 Task: Look for space in Daitōchō, Japan from 2nd June, 2023 to 15th June, 2023 for 2 adults and 1 pet in price range Rs.10000 to Rs.15000. Place can be entire place with 1  bedroom having 1 bed and 1 bathroom. Property type can be house, flat, guest house, hotel. Booking option can be shelf check-in. Required host language is English.
Action: Mouse moved to (428, 96)
Screenshot: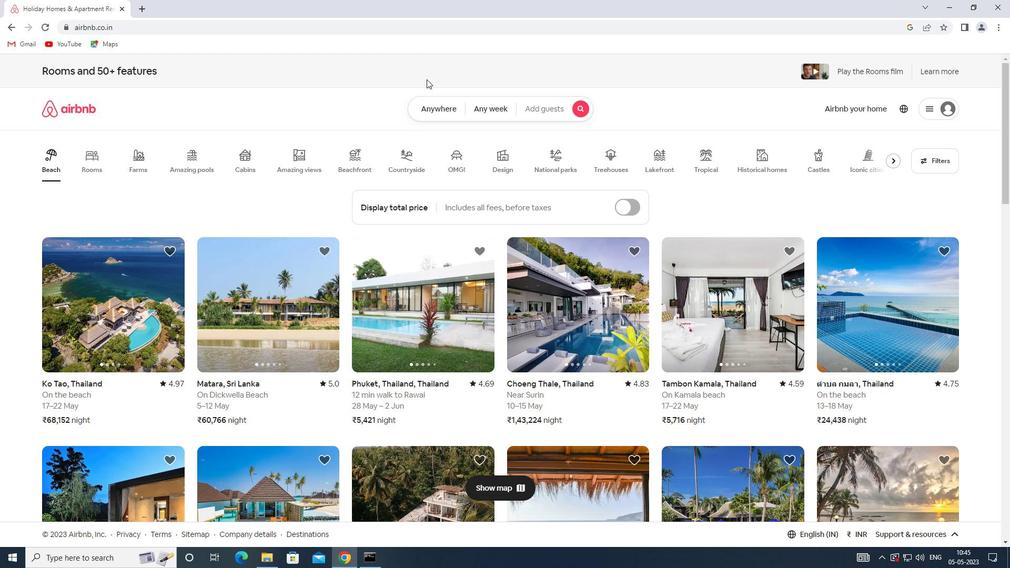 
Action: Mouse pressed left at (428, 96)
Screenshot: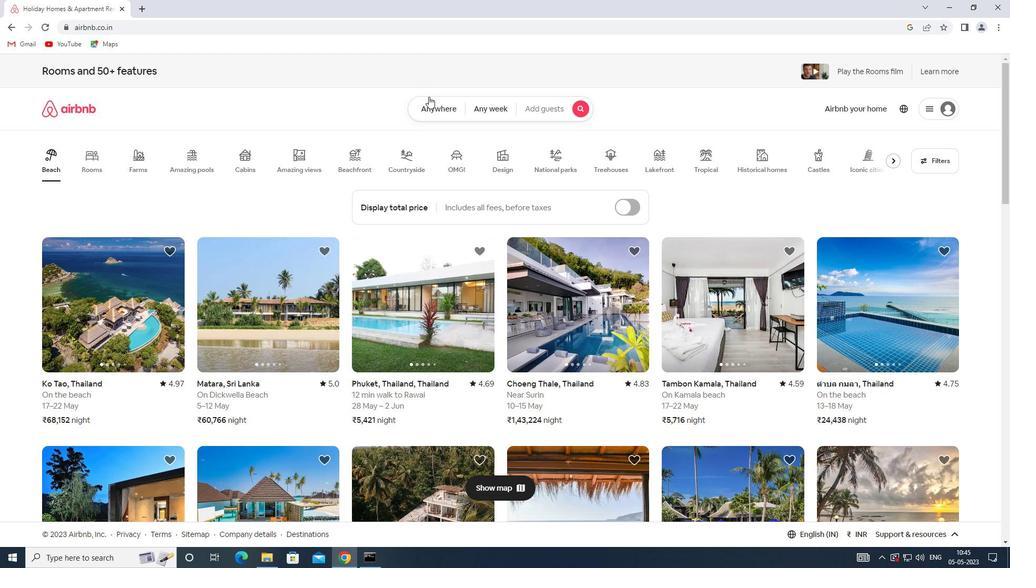 
Action: Mouse moved to (396, 147)
Screenshot: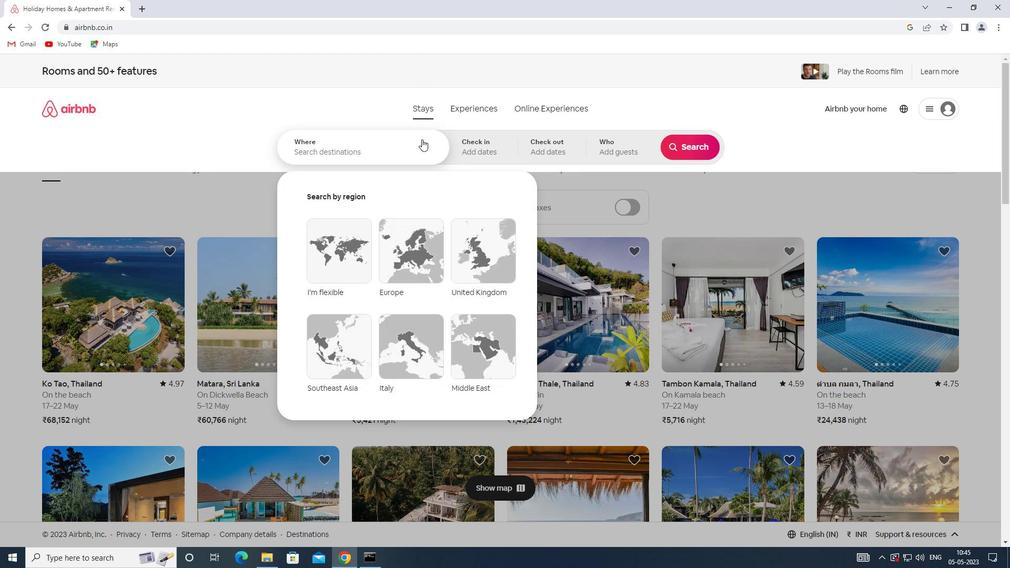 
Action: Mouse pressed left at (396, 147)
Screenshot: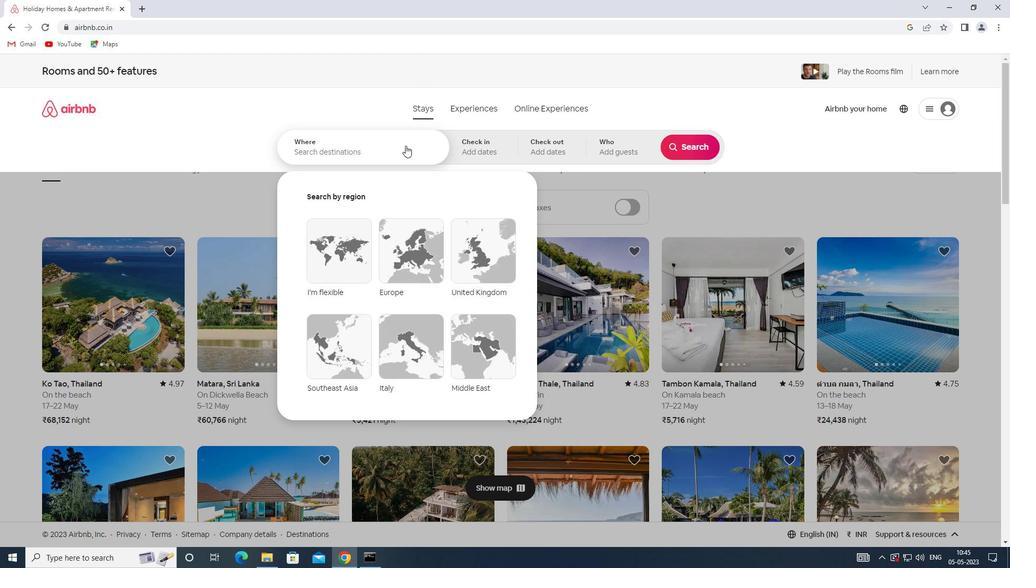 
Action: Key pressed <Key.shift>DAITOCHO,<Key.shift>JAPAN
Screenshot: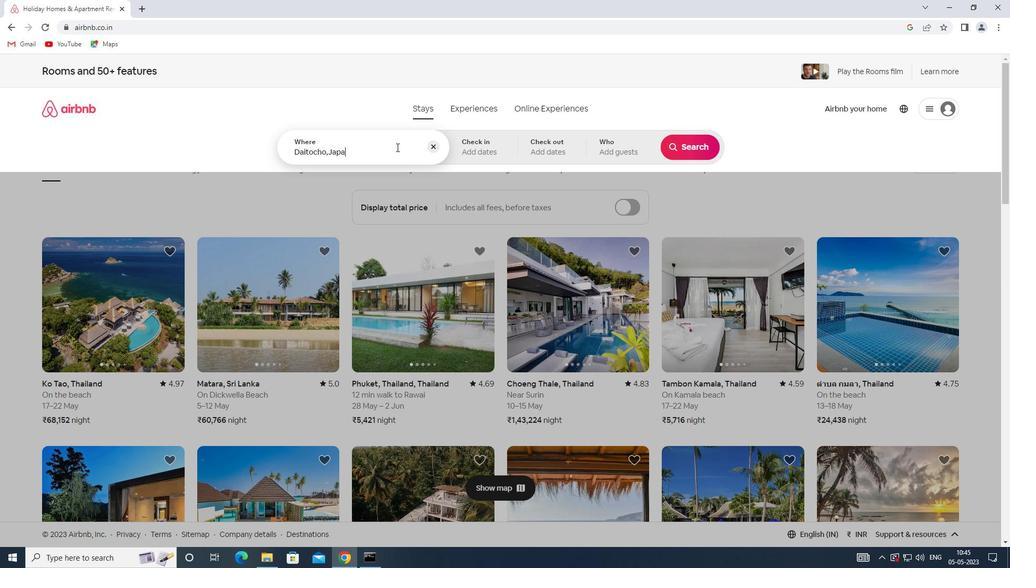 
Action: Mouse moved to (470, 153)
Screenshot: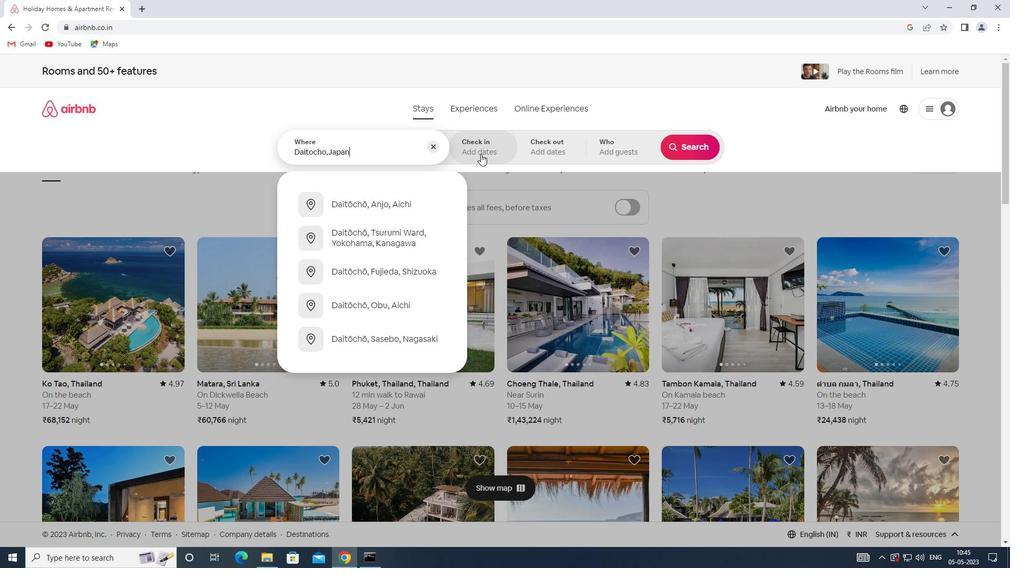 
Action: Mouse pressed left at (470, 153)
Screenshot: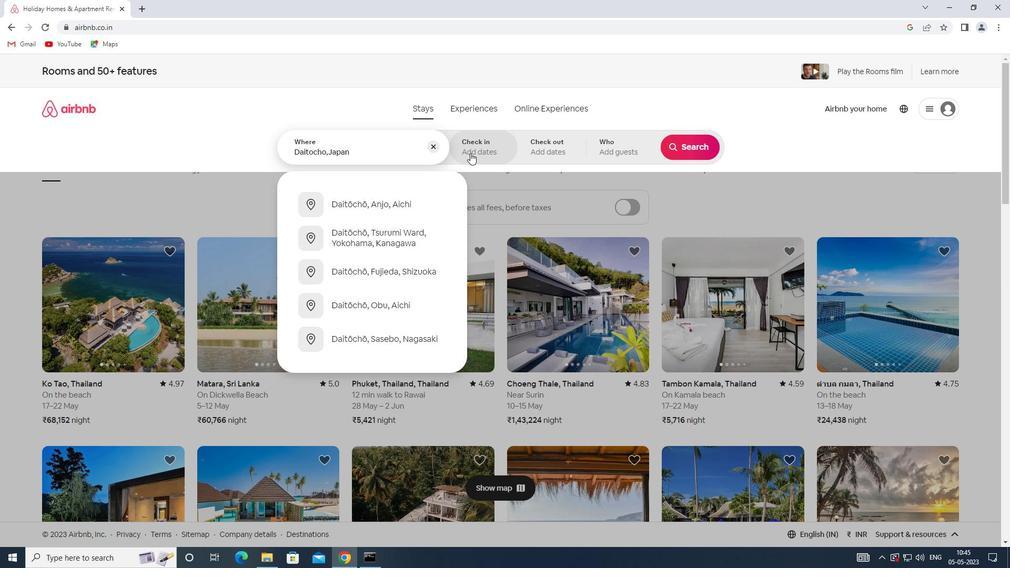 
Action: Mouse moved to (652, 274)
Screenshot: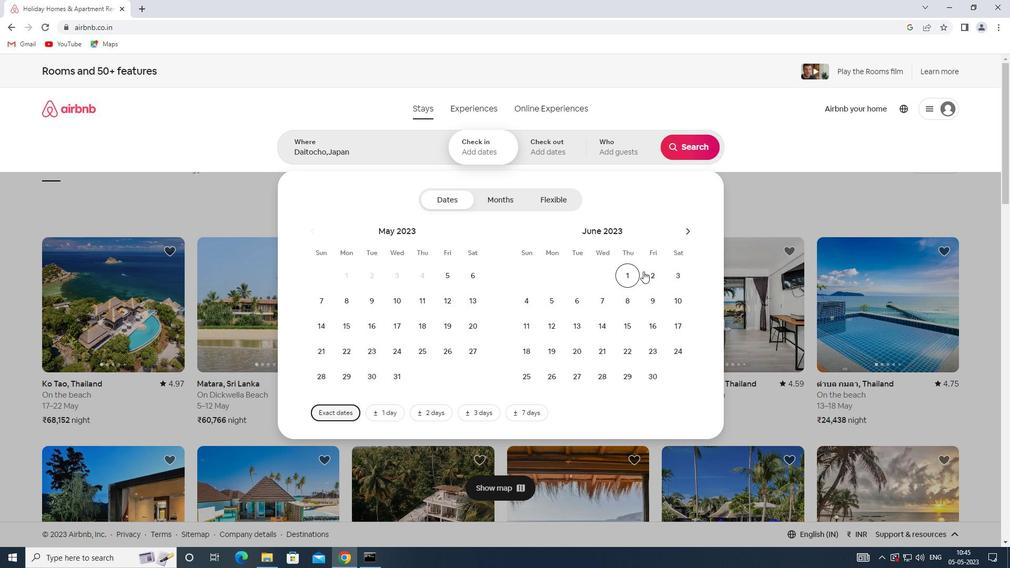 
Action: Mouse pressed left at (652, 274)
Screenshot: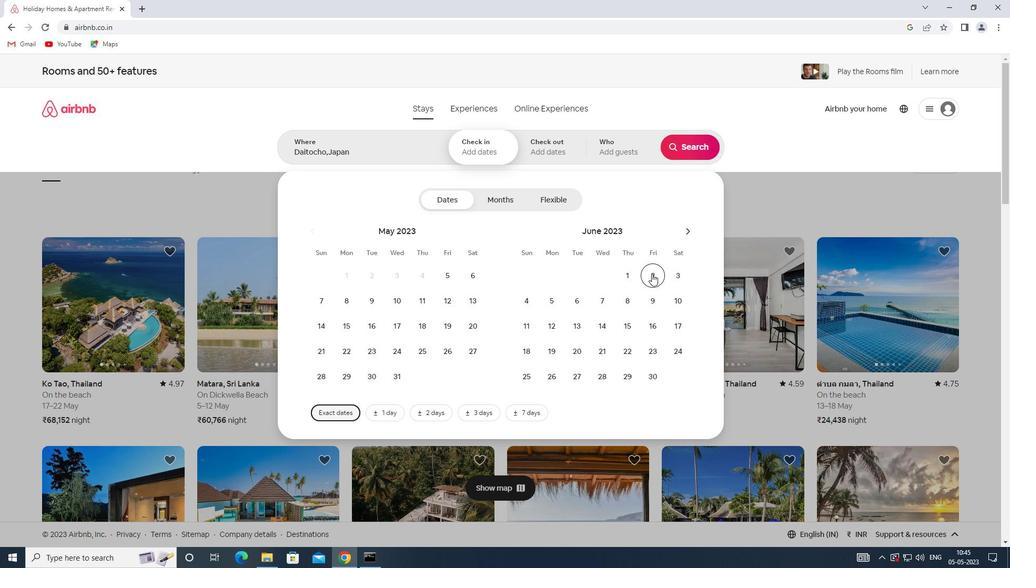 
Action: Mouse moved to (623, 322)
Screenshot: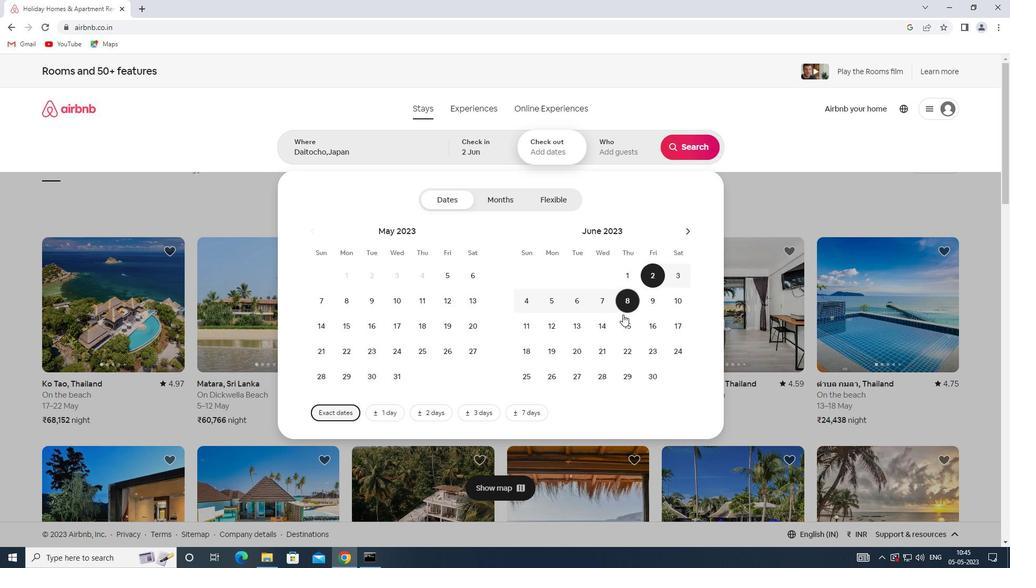 
Action: Mouse pressed left at (623, 322)
Screenshot: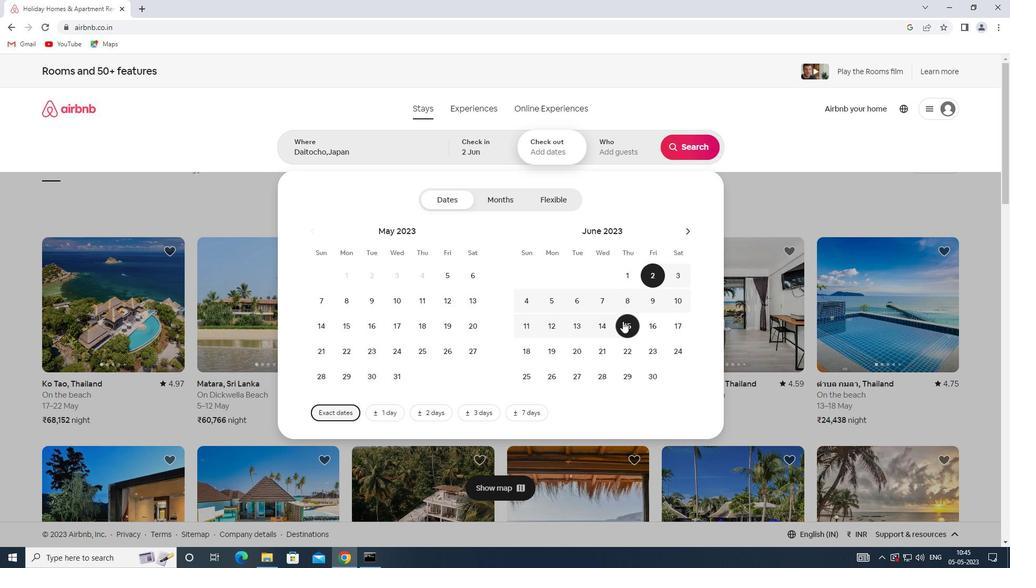 
Action: Mouse moved to (604, 148)
Screenshot: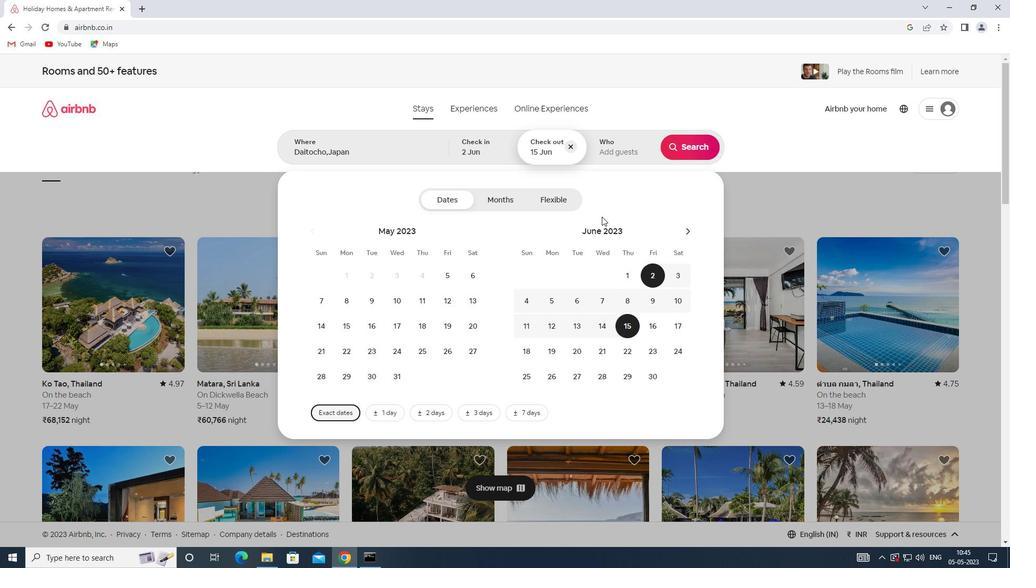 
Action: Mouse pressed left at (604, 148)
Screenshot: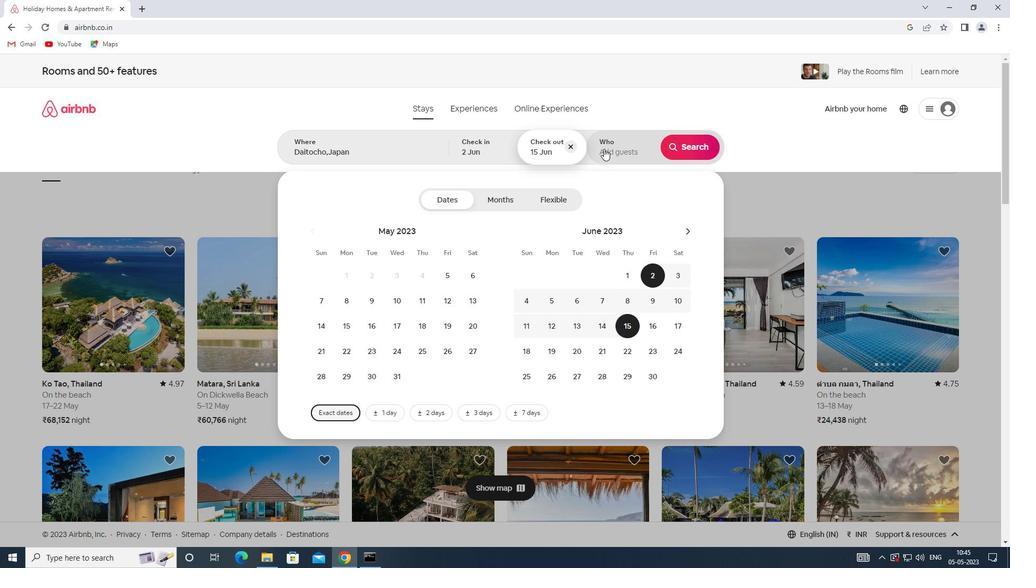 
Action: Mouse moved to (693, 203)
Screenshot: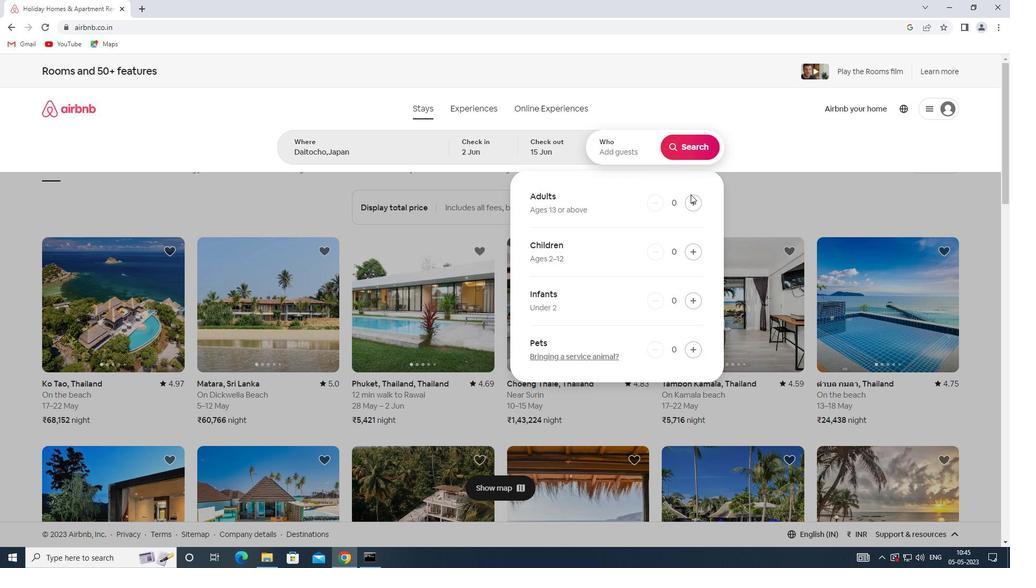 
Action: Mouse pressed left at (693, 203)
Screenshot: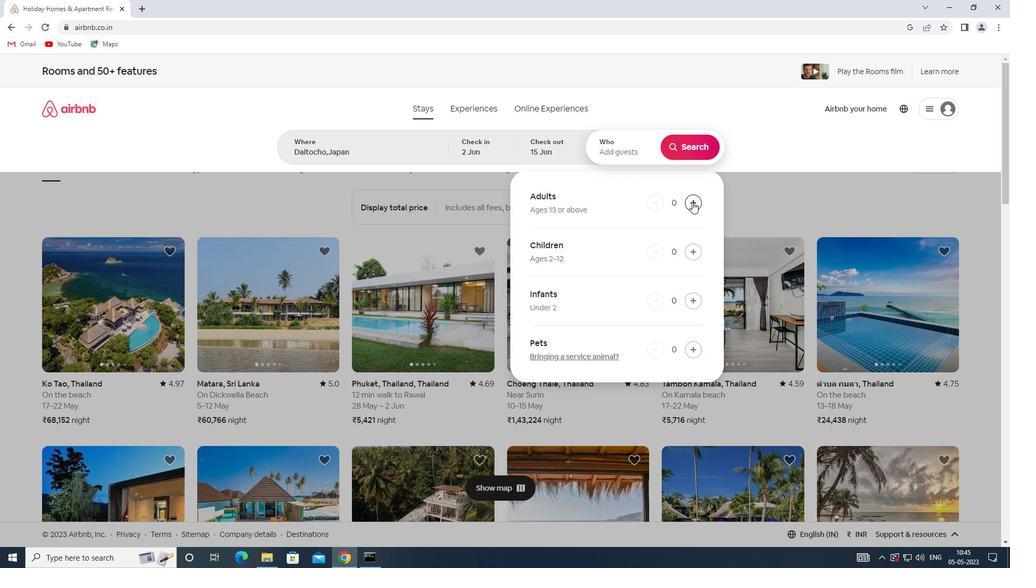 
Action: Mouse pressed left at (693, 203)
Screenshot: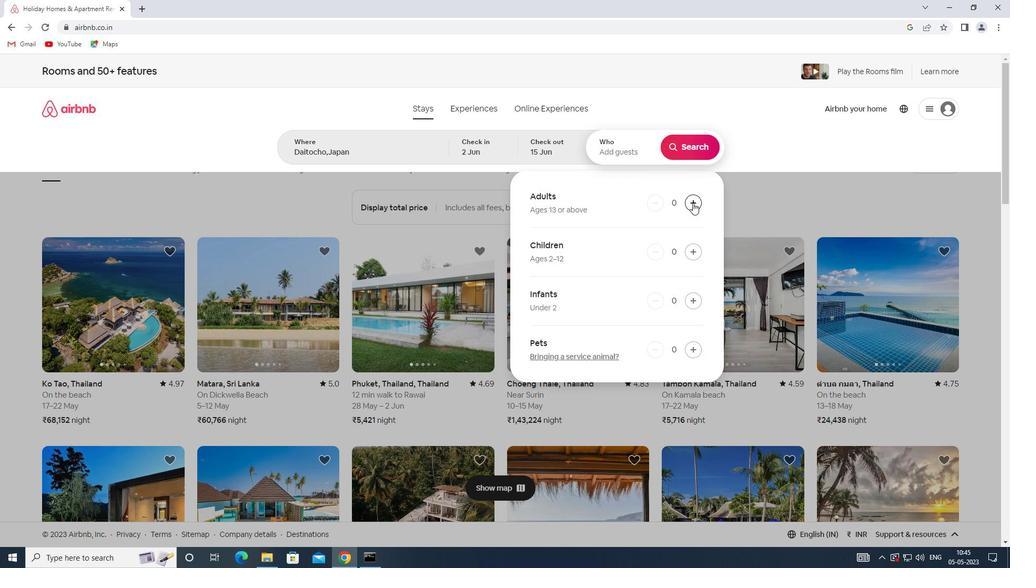 
Action: Mouse moved to (692, 349)
Screenshot: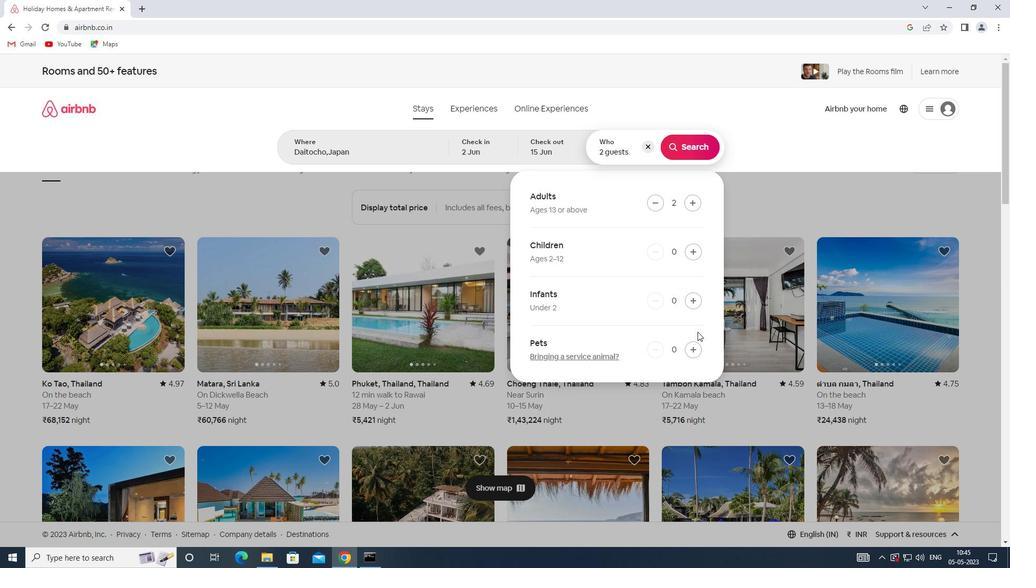 
Action: Mouse pressed left at (692, 349)
Screenshot: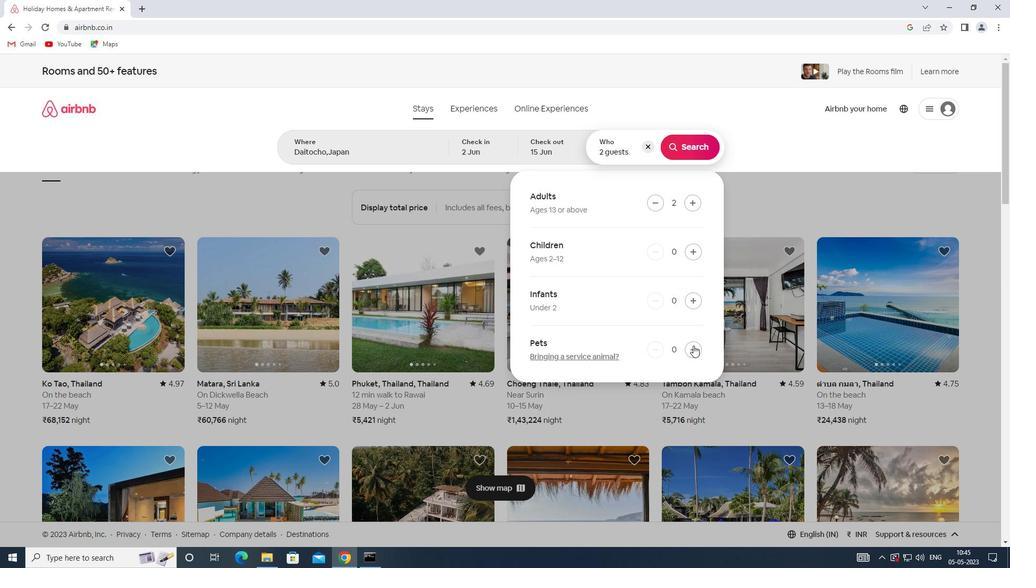 
Action: Mouse moved to (681, 152)
Screenshot: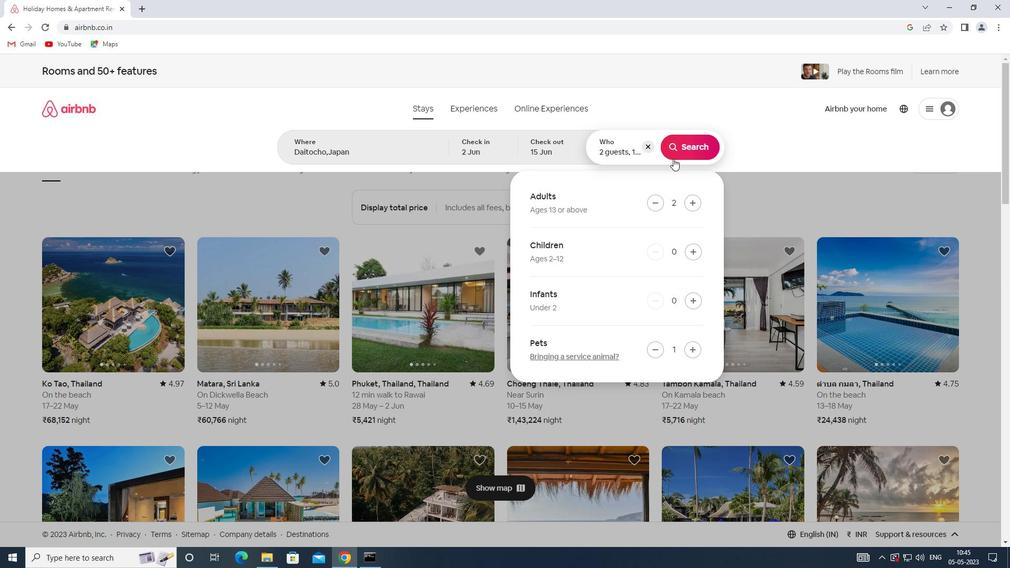 
Action: Mouse pressed left at (681, 152)
Screenshot: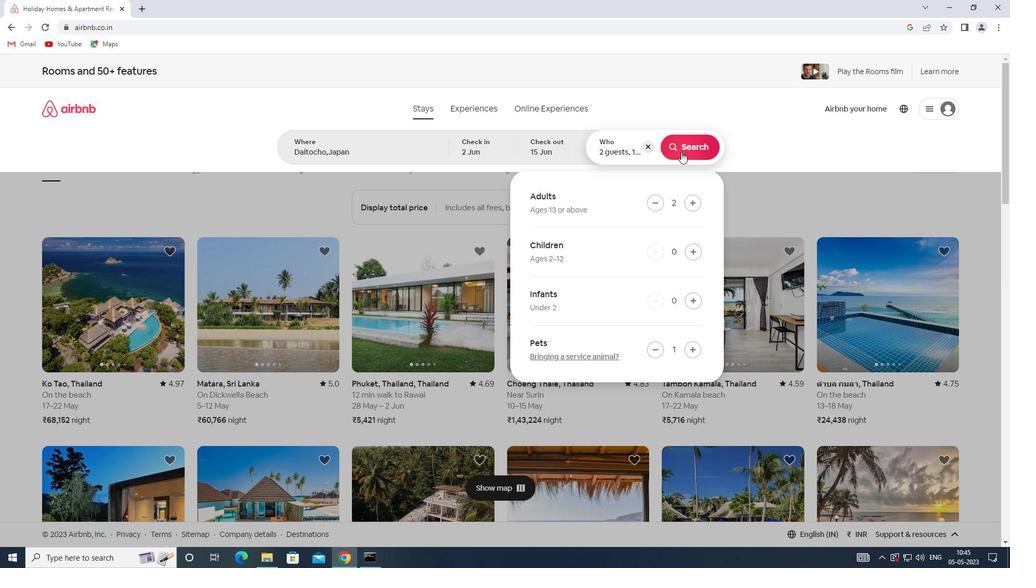 
Action: Mouse moved to (956, 112)
Screenshot: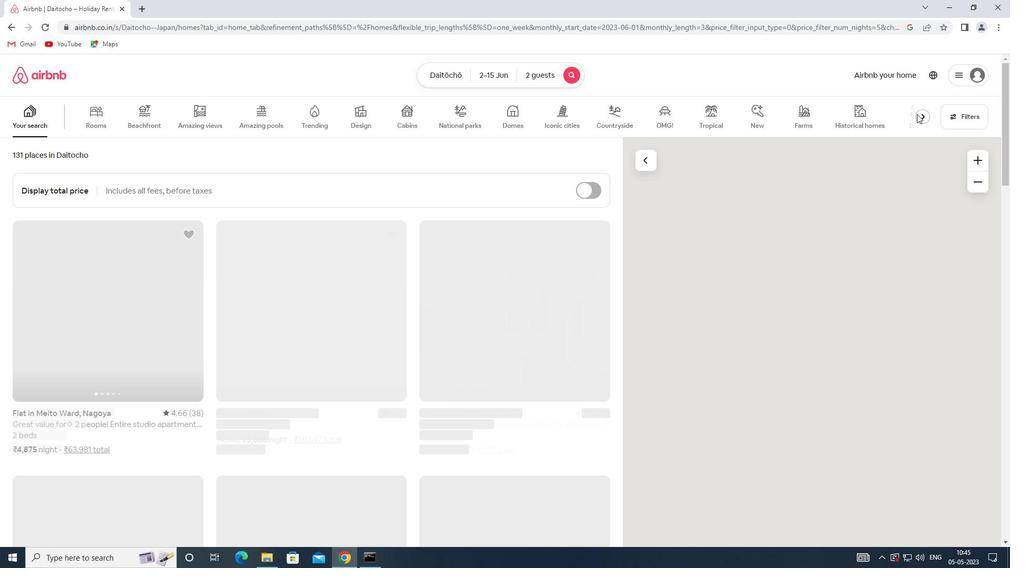 
Action: Mouse pressed left at (956, 112)
Screenshot: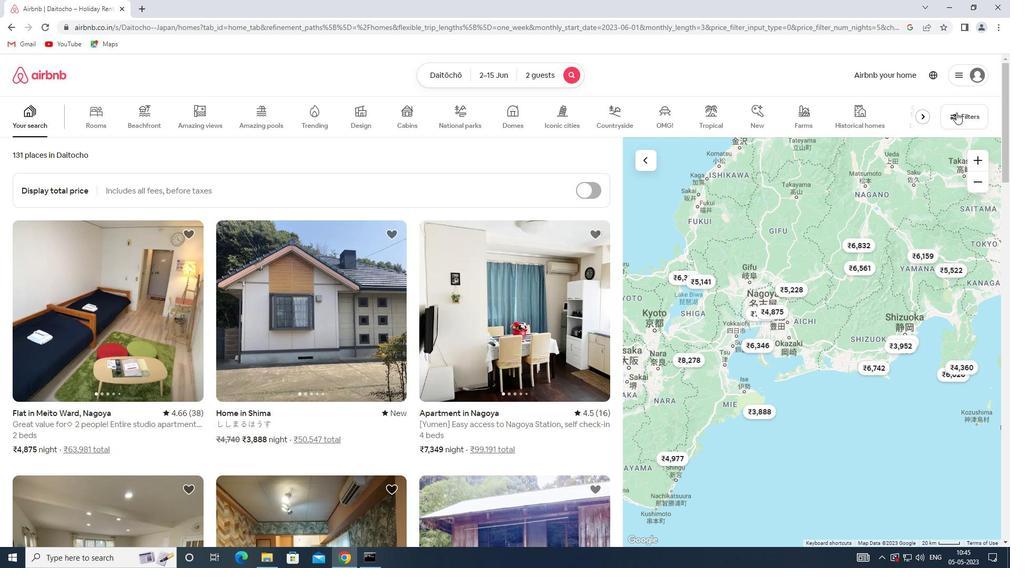 
Action: Mouse moved to (368, 377)
Screenshot: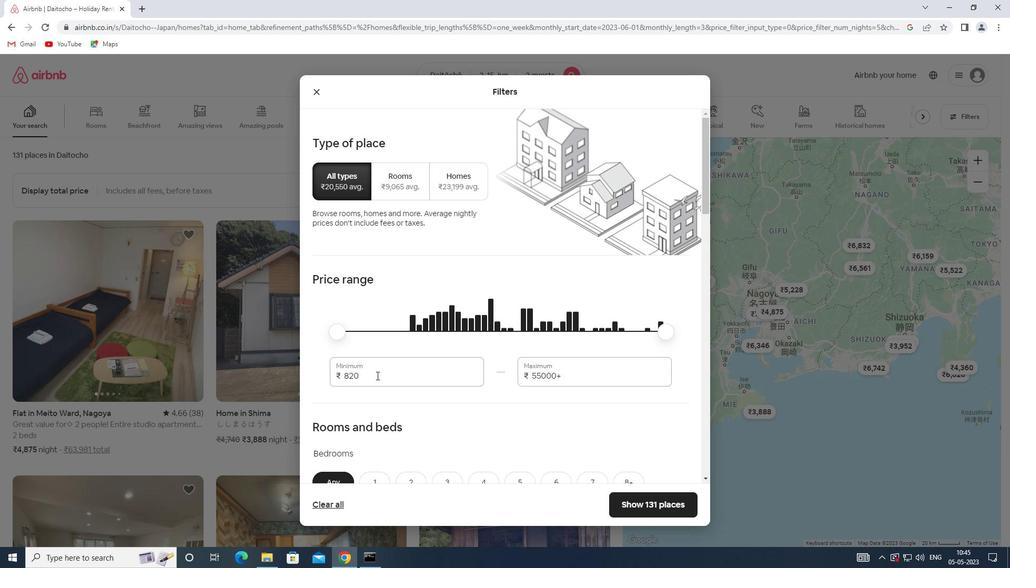 
Action: Mouse pressed left at (368, 377)
Screenshot: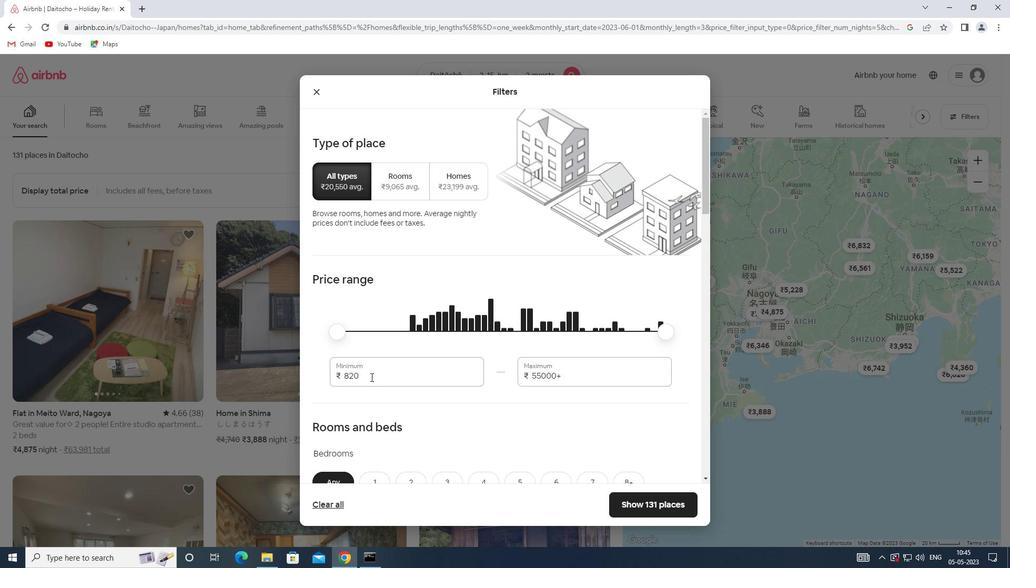 
Action: Mouse moved to (341, 375)
Screenshot: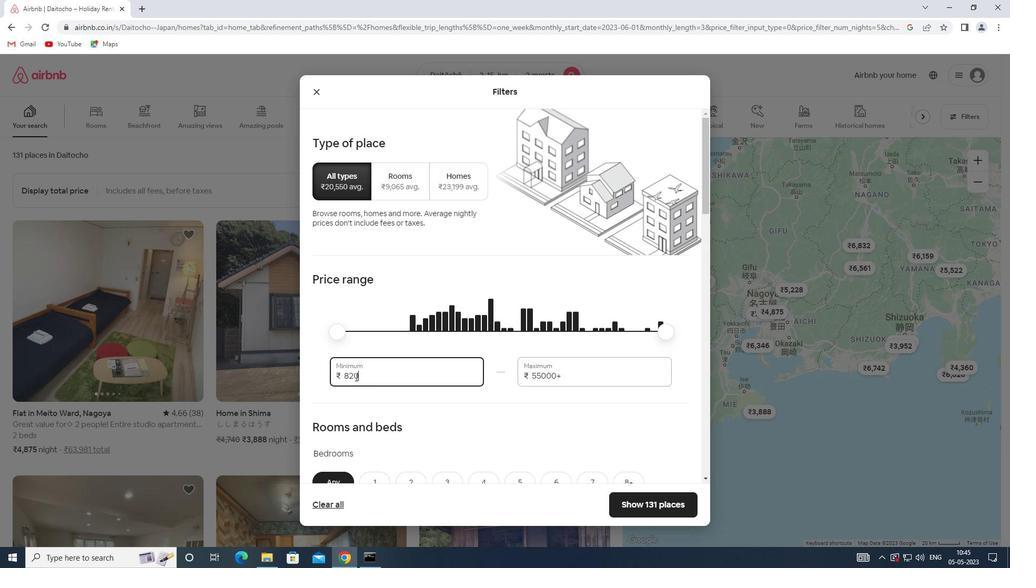 
Action: Key pressed 10000
Screenshot: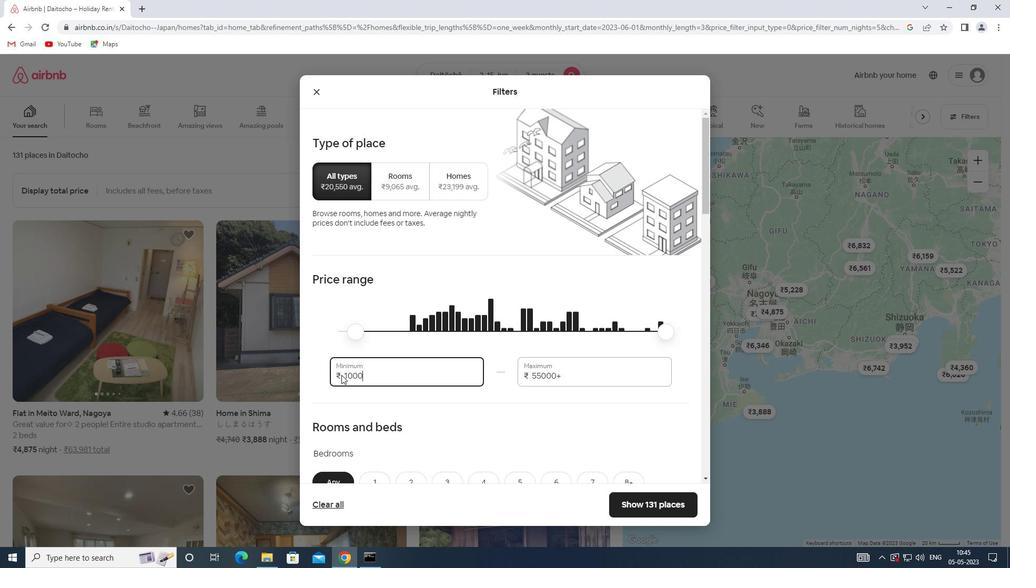 
Action: Mouse moved to (561, 379)
Screenshot: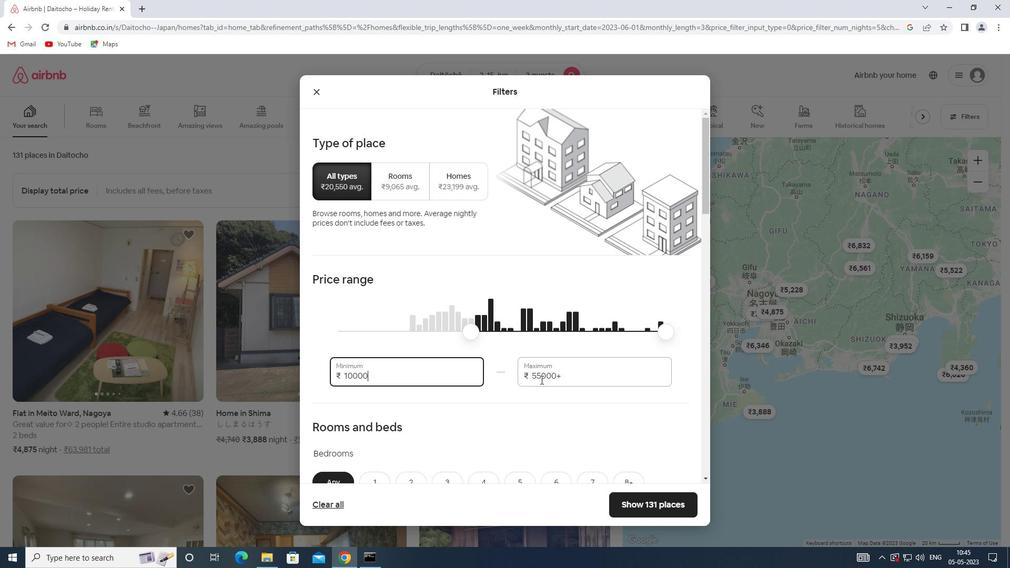 
Action: Mouse pressed left at (561, 379)
Screenshot: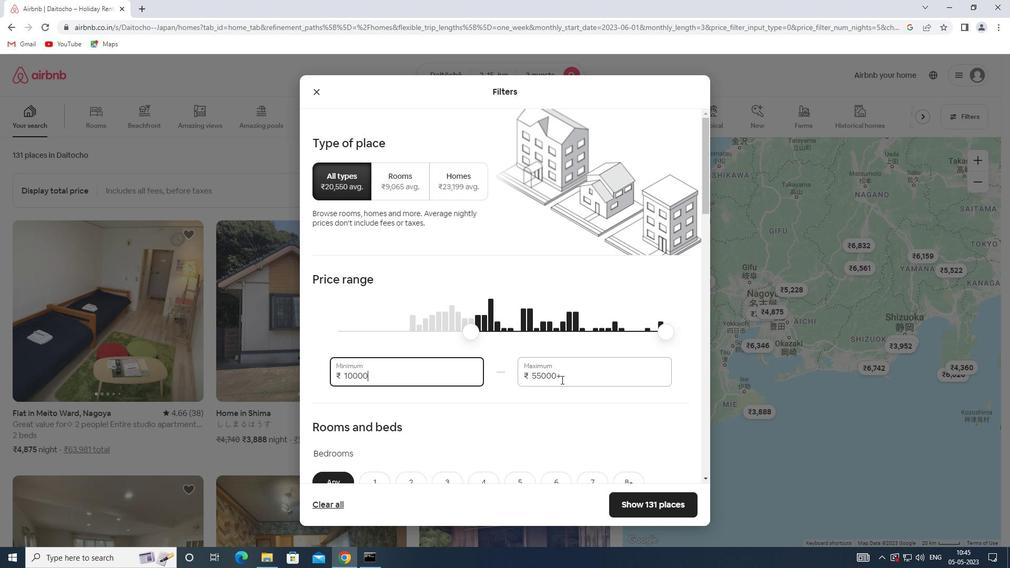 
Action: Mouse moved to (514, 379)
Screenshot: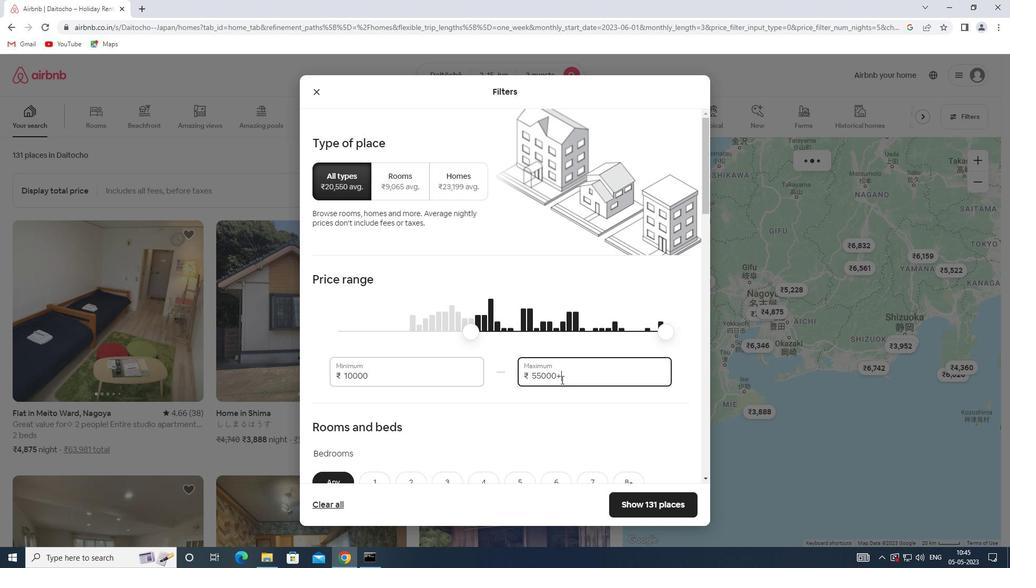 
Action: Key pressed 15000
Screenshot: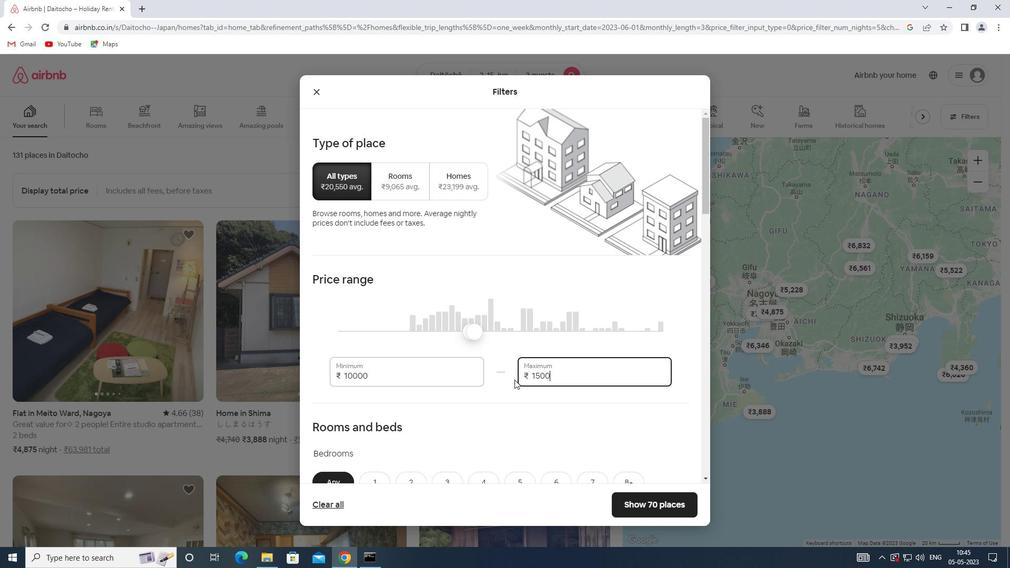 
Action: Mouse scrolled (514, 379) with delta (0, 0)
Screenshot: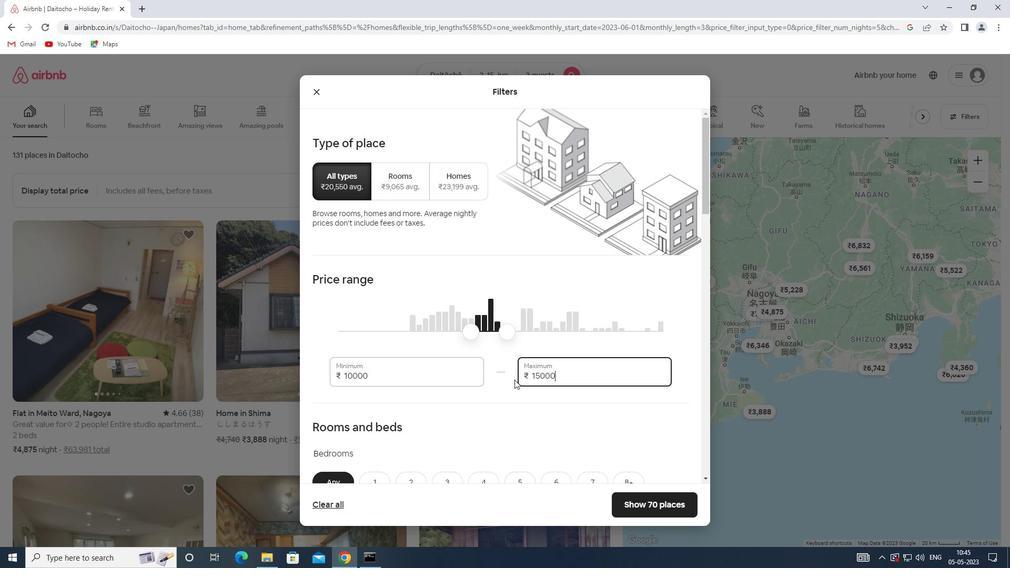 
Action: Mouse scrolled (514, 379) with delta (0, 0)
Screenshot: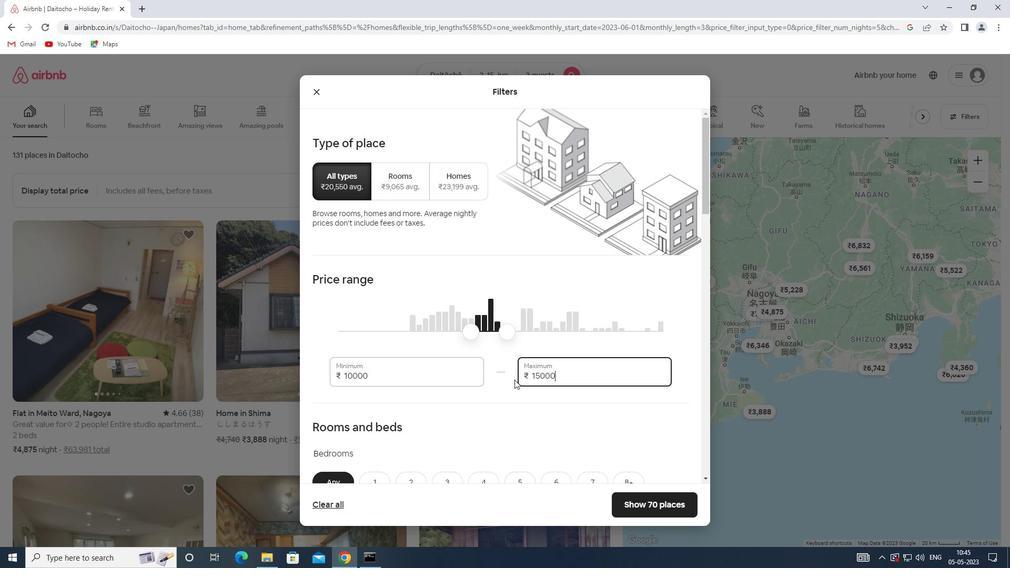 
Action: Mouse scrolled (514, 379) with delta (0, 0)
Screenshot: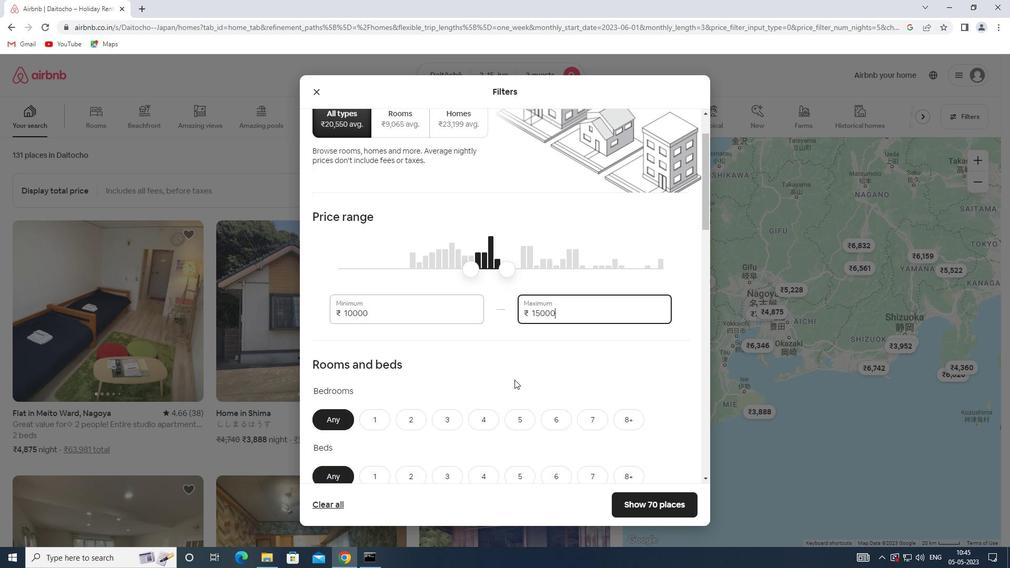 
Action: Mouse scrolled (514, 379) with delta (0, 0)
Screenshot: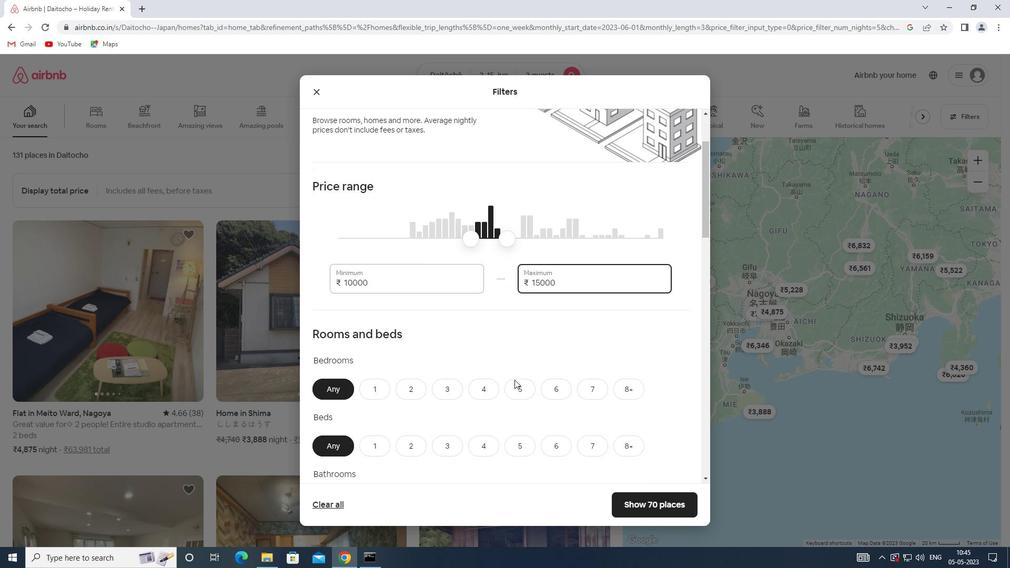 
Action: Mouse moved to (377, 274)
Screenshot: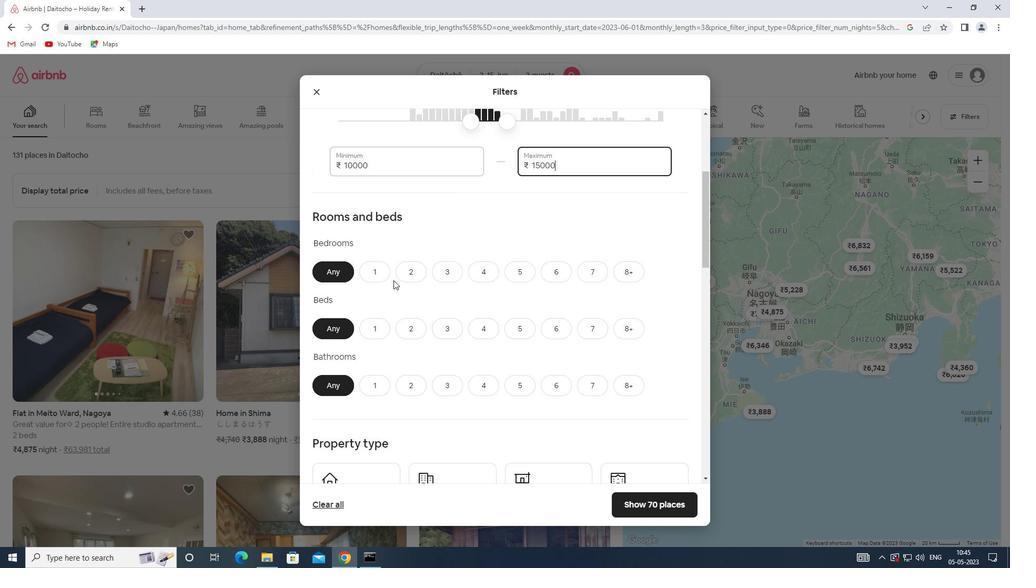 
Action: Mouse pressed left at (377, 274)
Screenshot: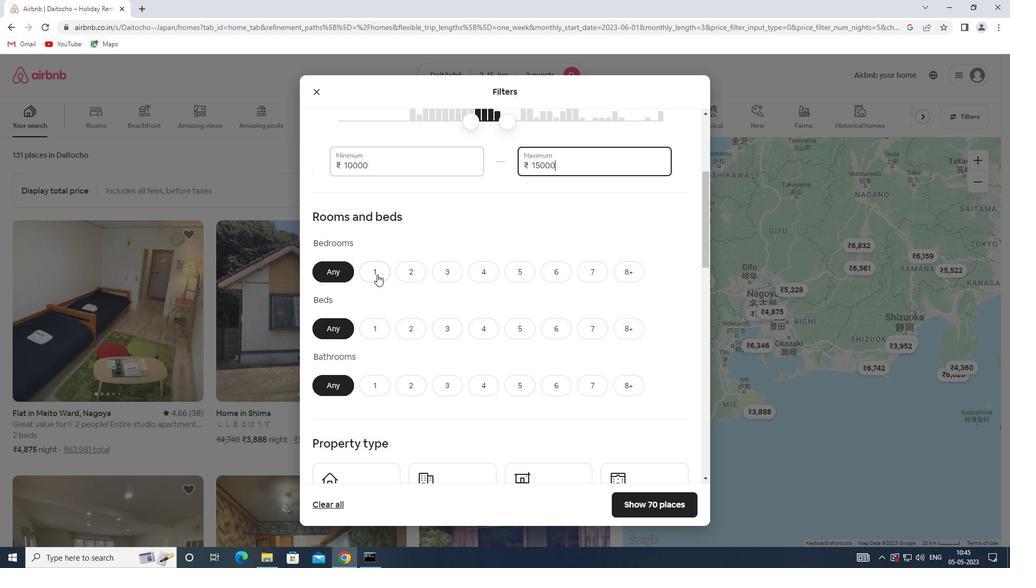 
Action: Mouse moved to (377, 328)
Screenshot: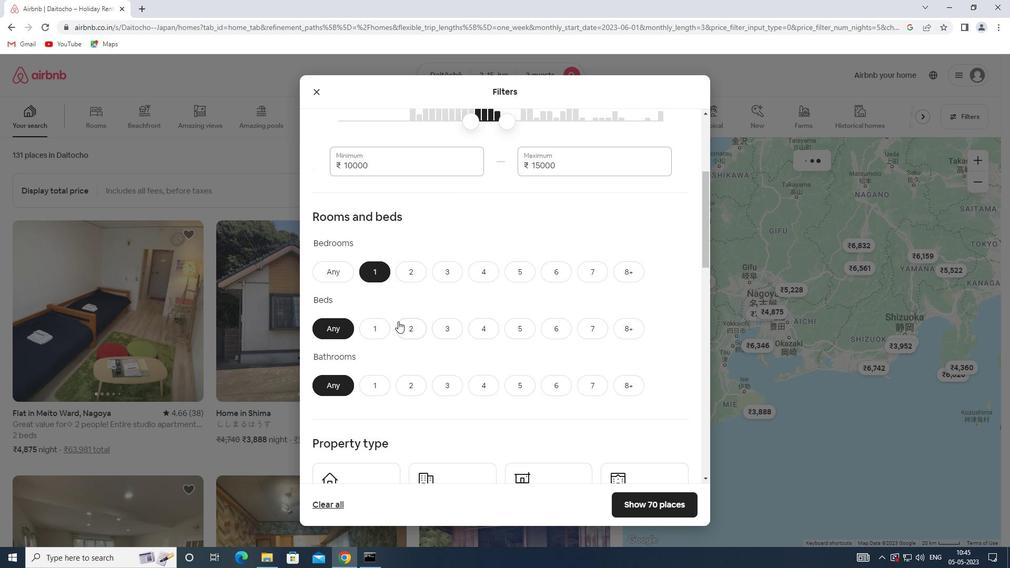 
Action: Mouse pressed left at (377, 328)
Screenshot: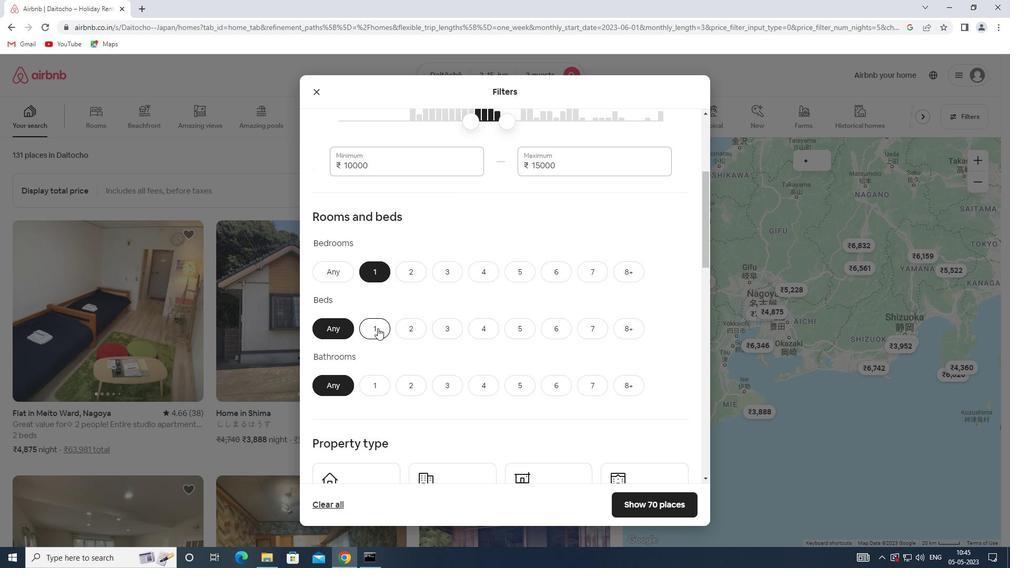 
Action: Mouse moved to (375, 384)
Screenshot: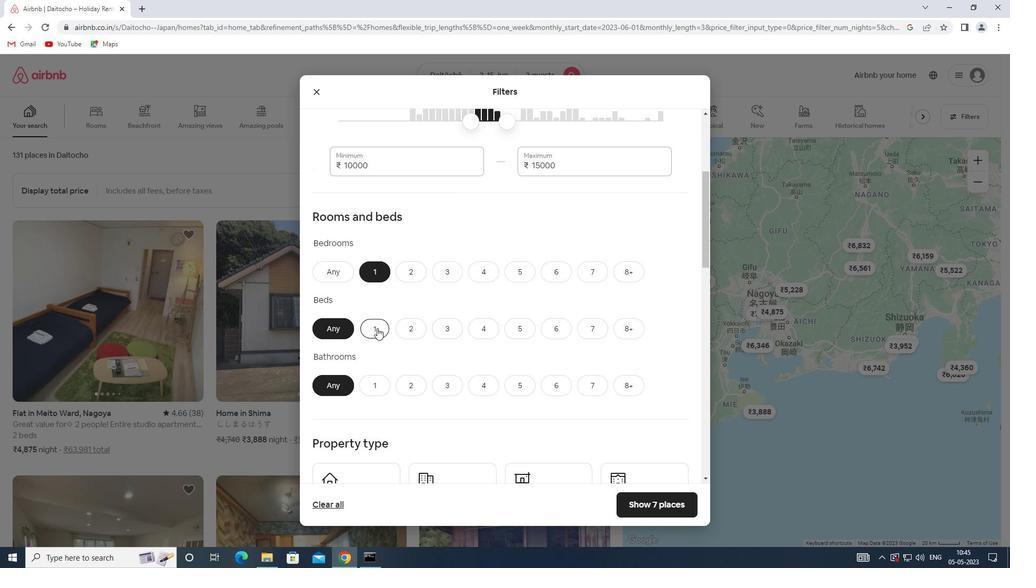 
Action: Mouse pressed left at (375, 384)
Screenshot: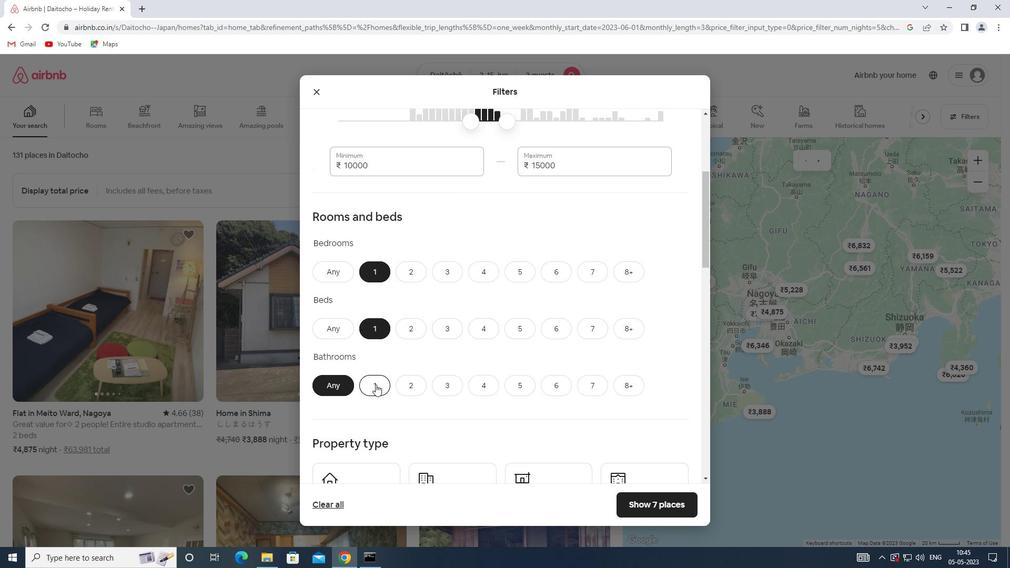 
Action: Mouse scrolled (375, 384) with delta (0, 0)
Screenshot: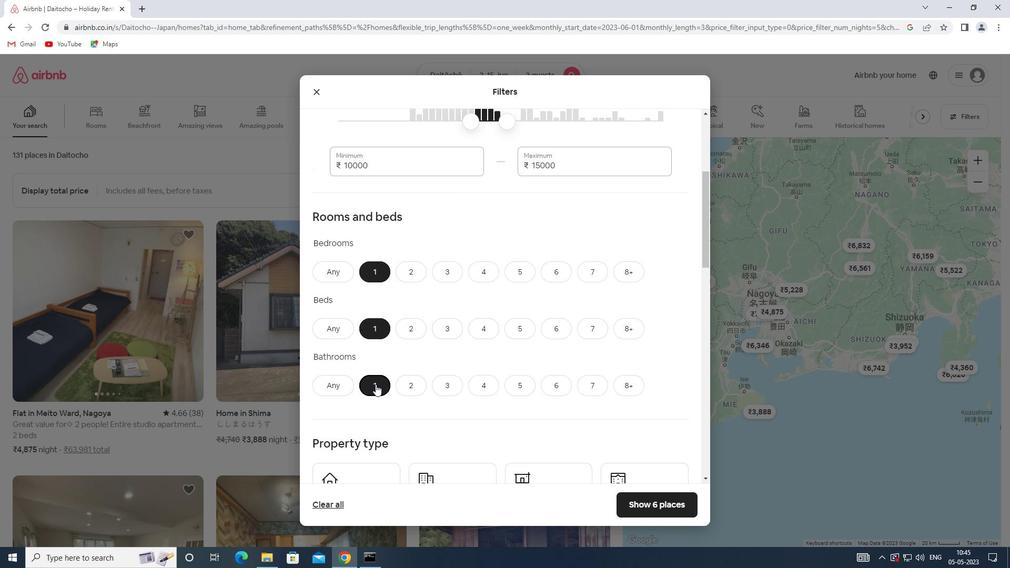 
Action: Mouse scrolled (375, 384) with delta (0, 0)
Screenshot: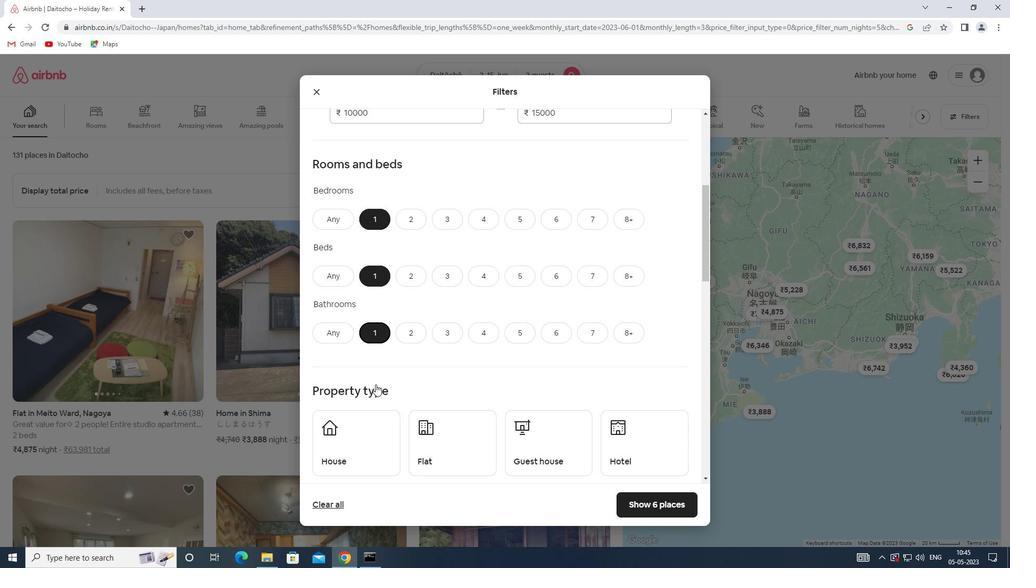 
Action: Mouse pressed left at (375, 384)
Screenshot: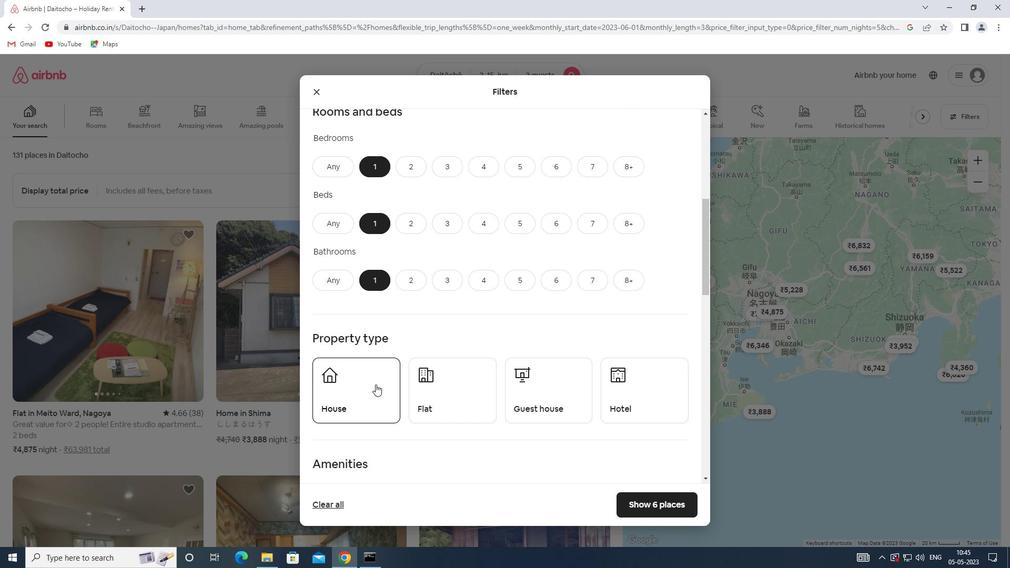 
Action: Mouse moved to (442, 393)
Screenshot: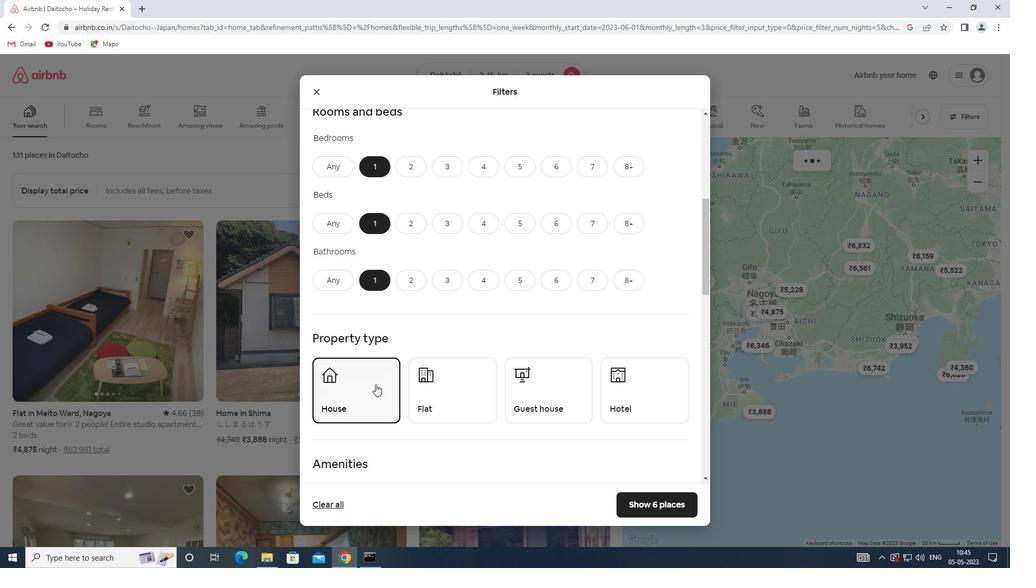 
Action: Mouse pressed left at (442, 393)
Screenshot: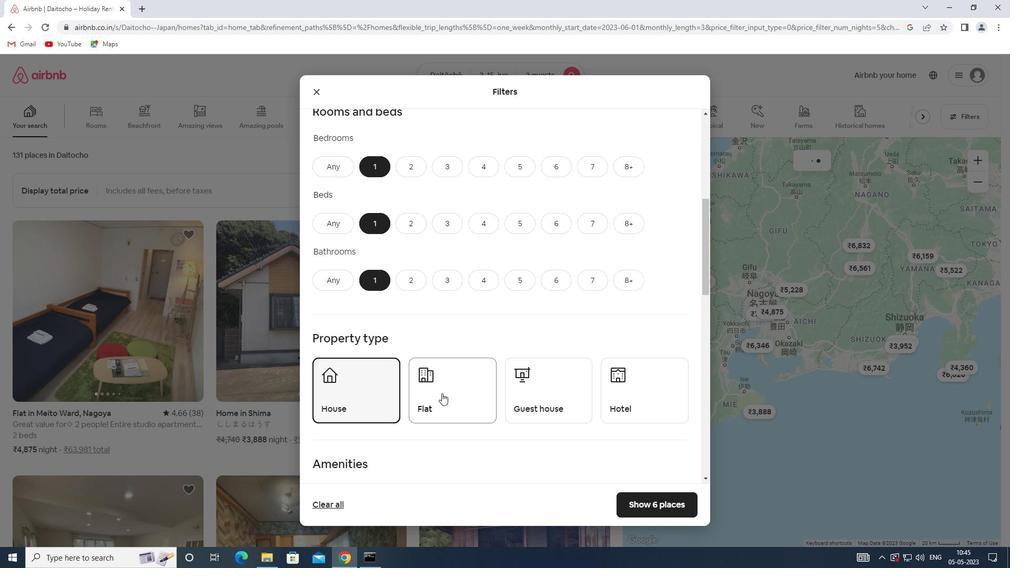 
Action: Mouse moved to (531, 396)
Screenshot: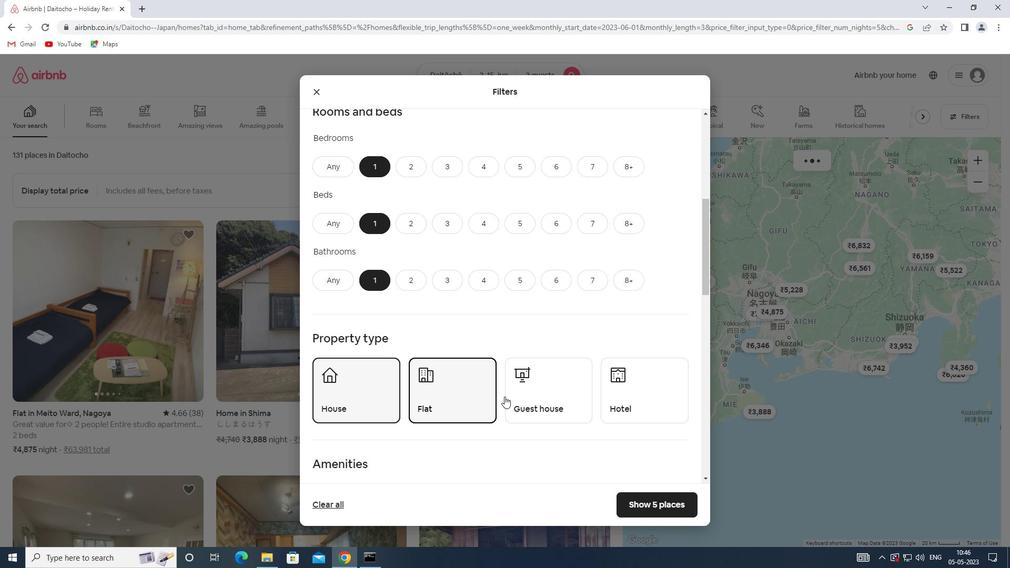 
Action: Mouse pressed left at (531, 396)
Screenshot: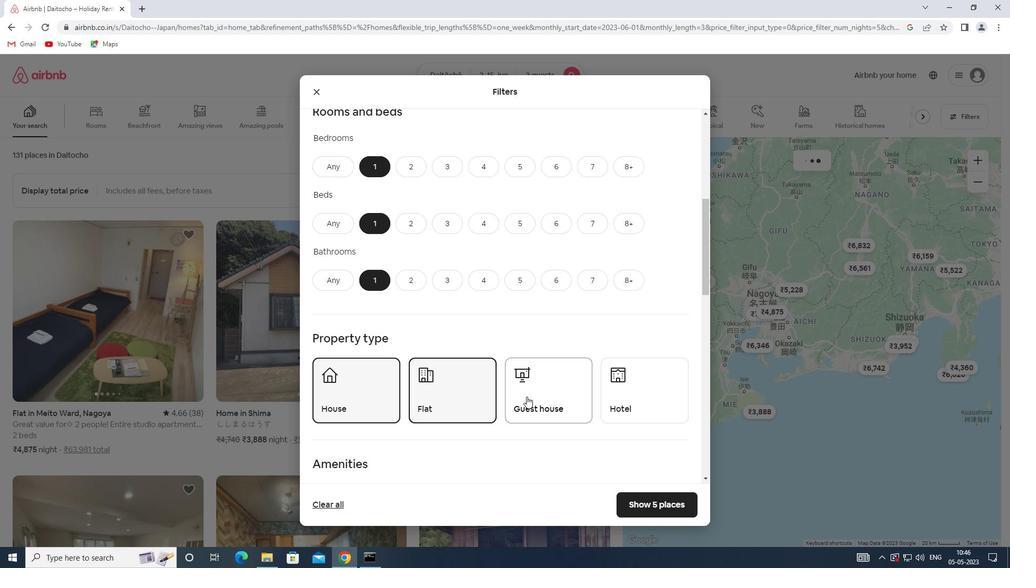 
Action: Mouse moved to (625, 390)
Screenshot: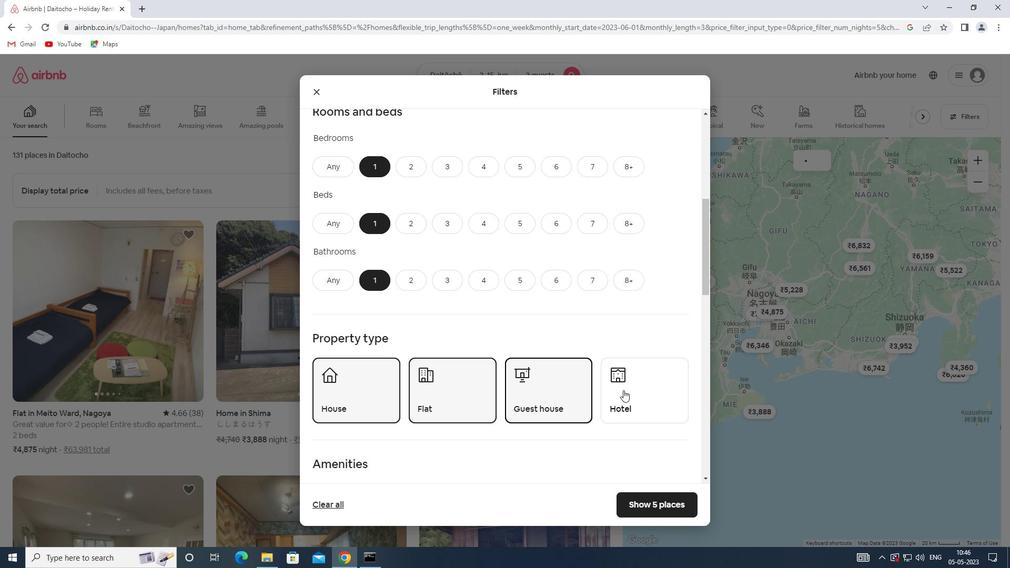 
Action: Mouse pressed left at (625, 390)
Screenshot: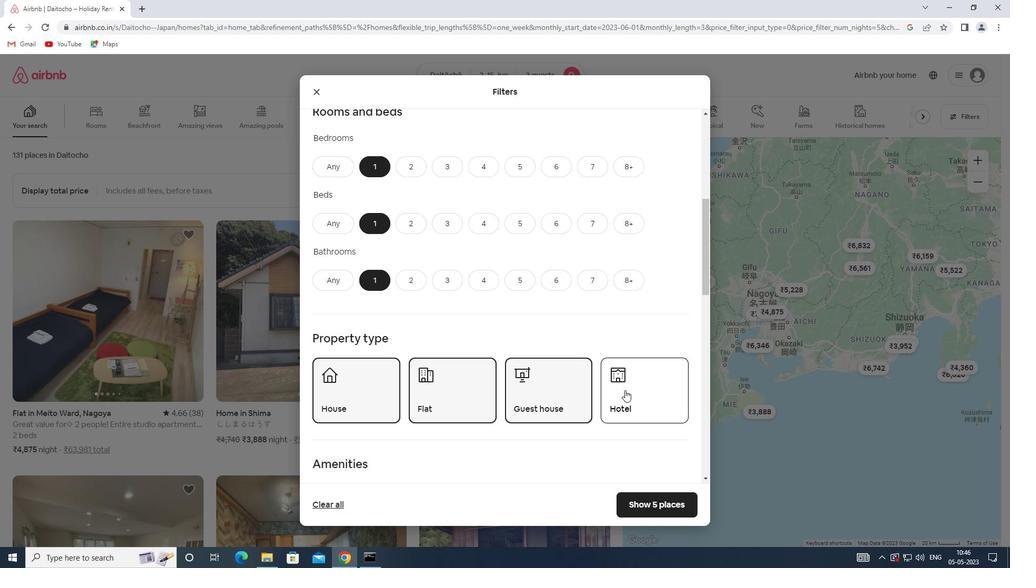 
Action: Mouse scrolled (625, 389) with delta (0, 0)
Screenshot: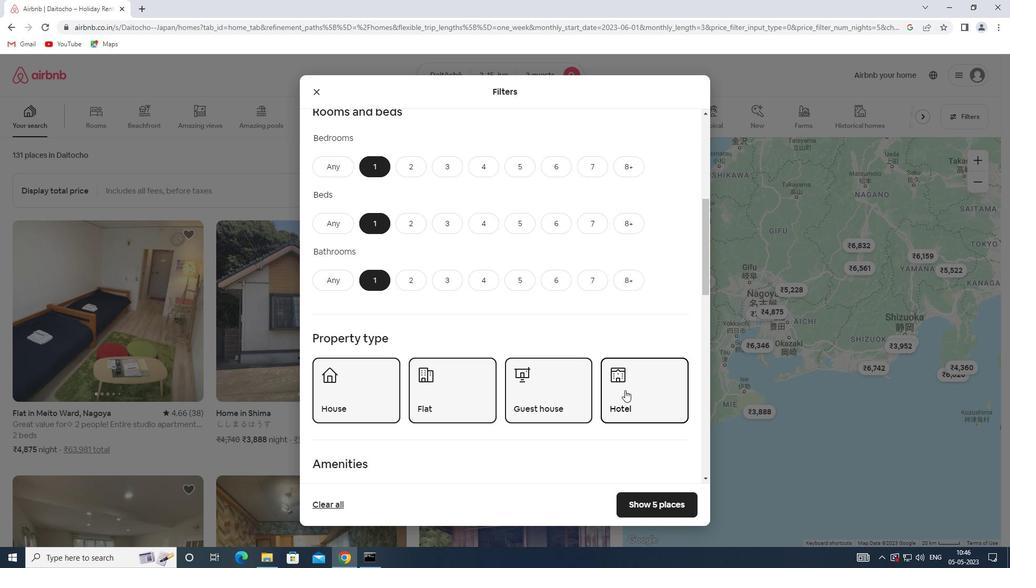 
Action: Mouse scrolled (625, 389) with delta (0, 0)
Screenshot: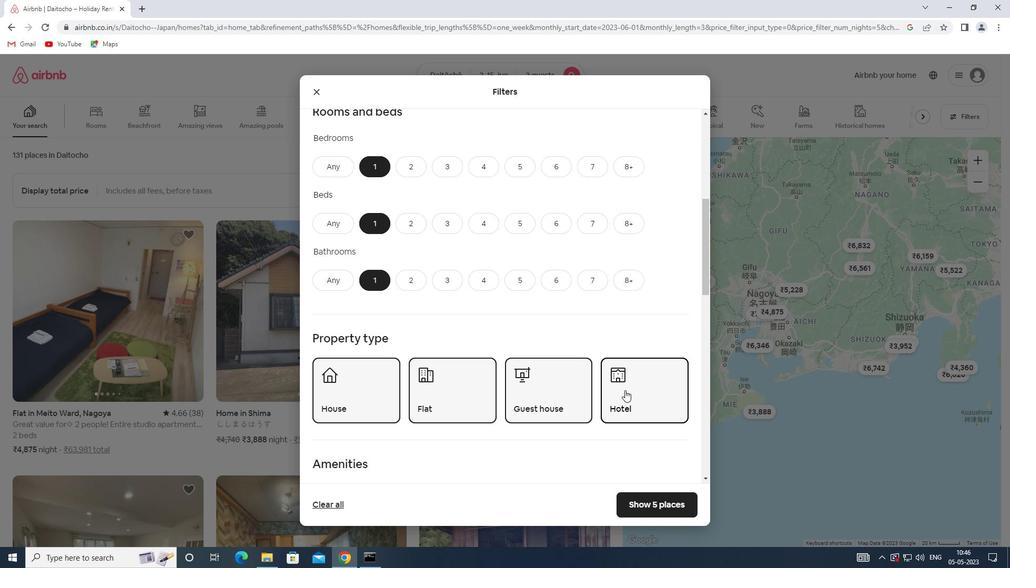
Action: Mouse scrolled (625, 389) with delta (0, 0)
Screenshot: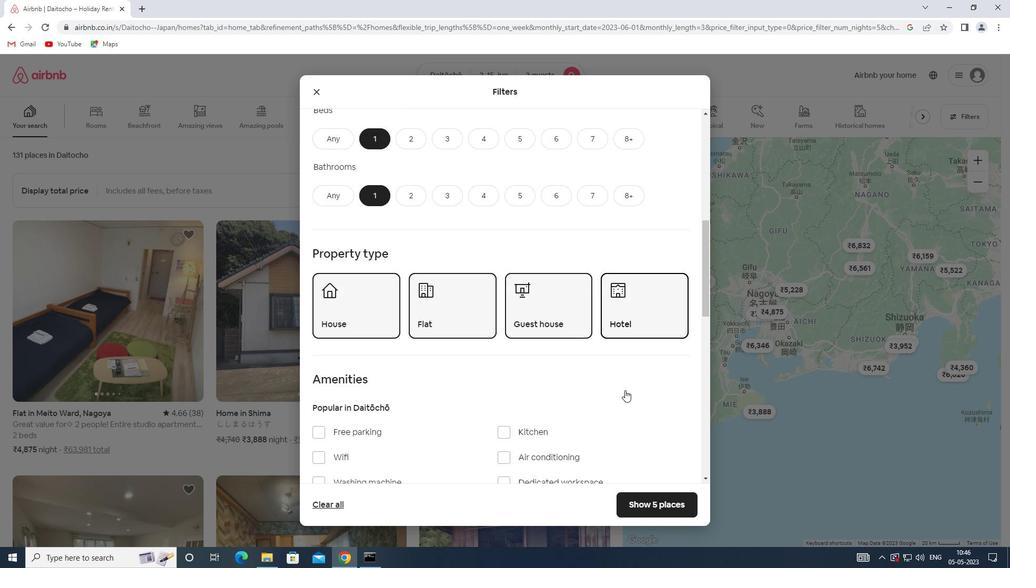 
Action: Mouse scrolled (625, 389) with delta (0, 0)
Screenshot: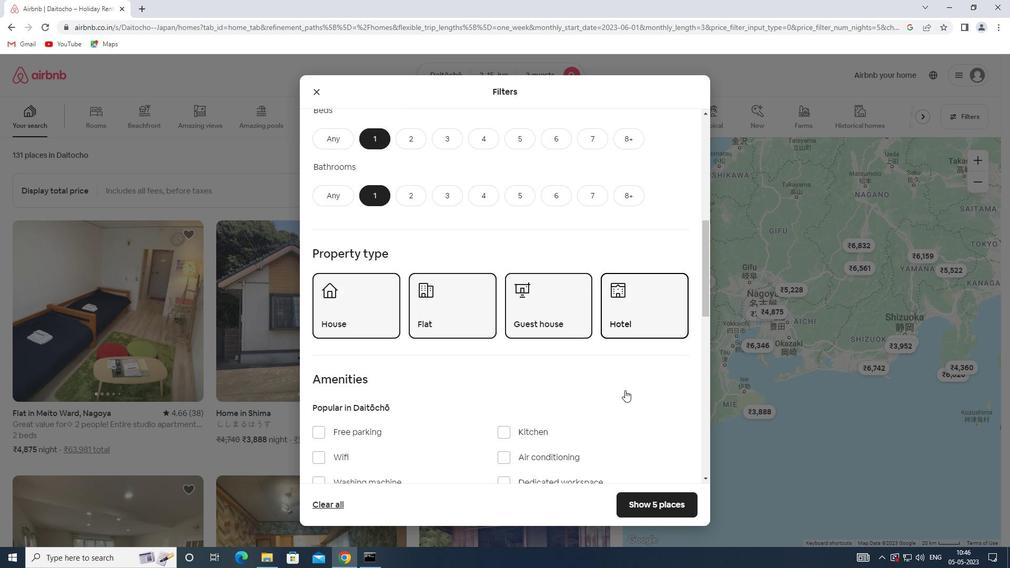 
Action: Mouse scrolled (625, 389) with delta (0, 0)
Screenshot: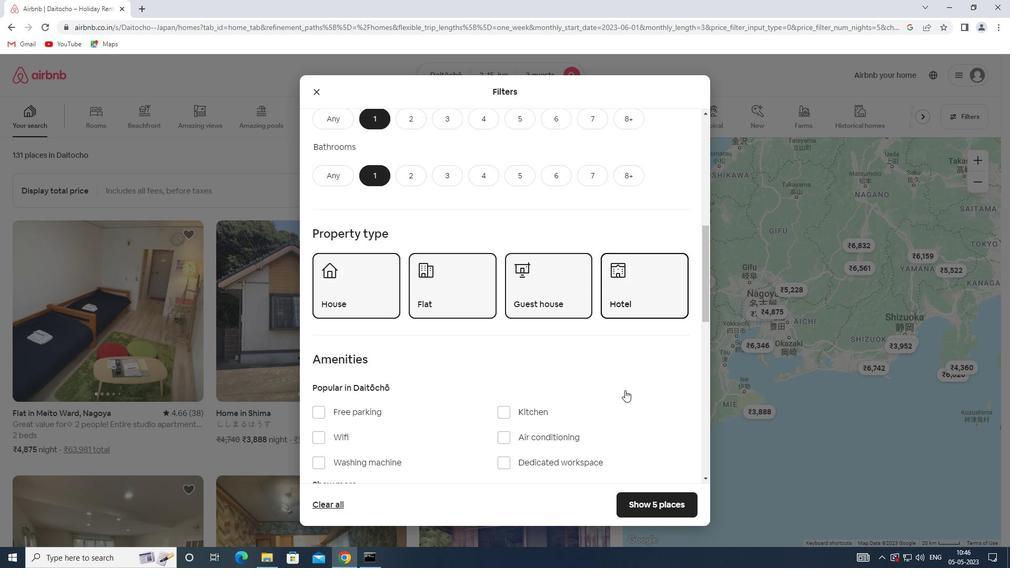 
Action: Mouse scrolled (625, 389) with delta (0, 0)
Screenshot: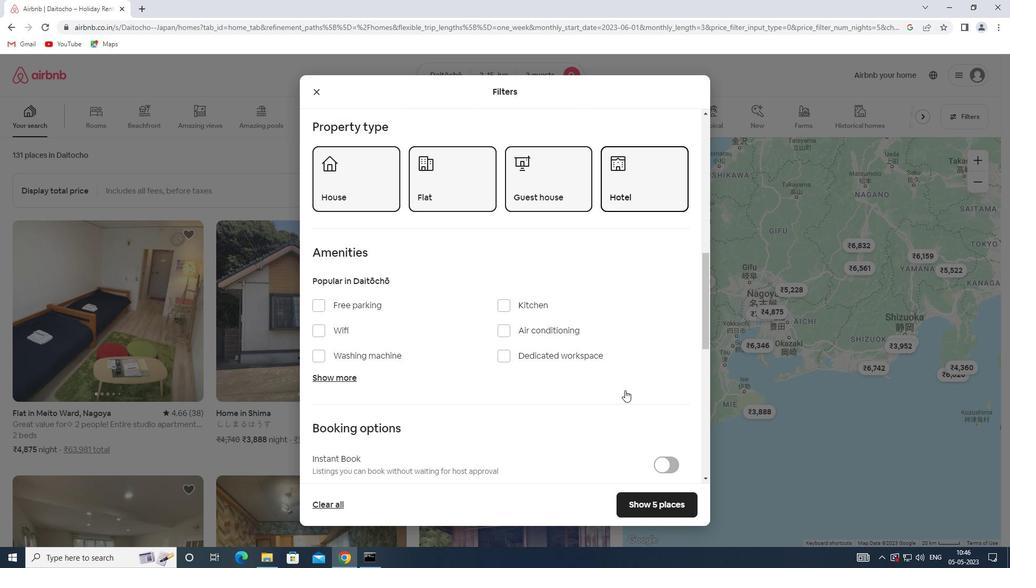 
Action: Mouse scrolled (625, 389) with delta (0, 0)
Screenshot: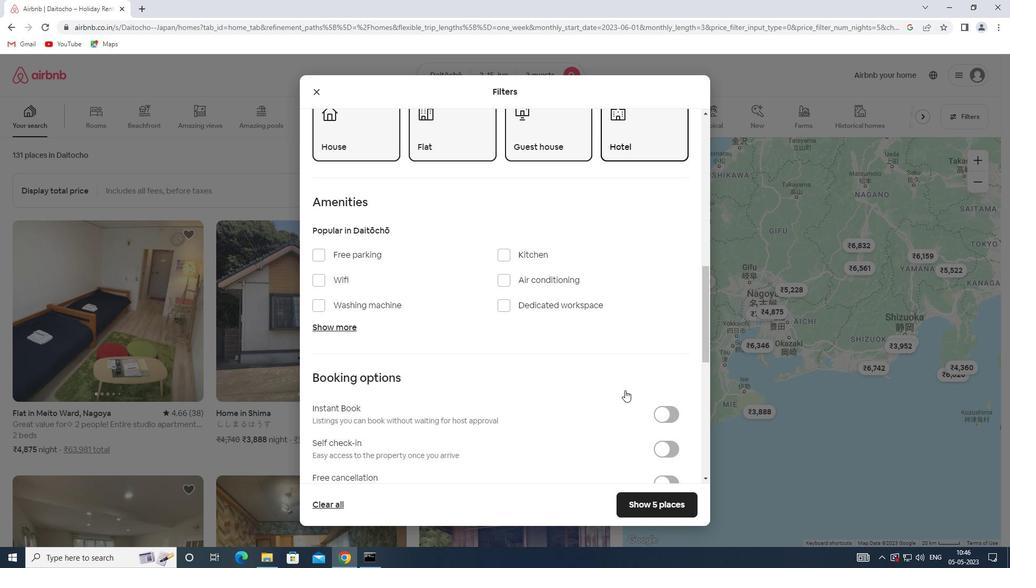 
Action: Mouse moved to (673, 344)
Screenshot: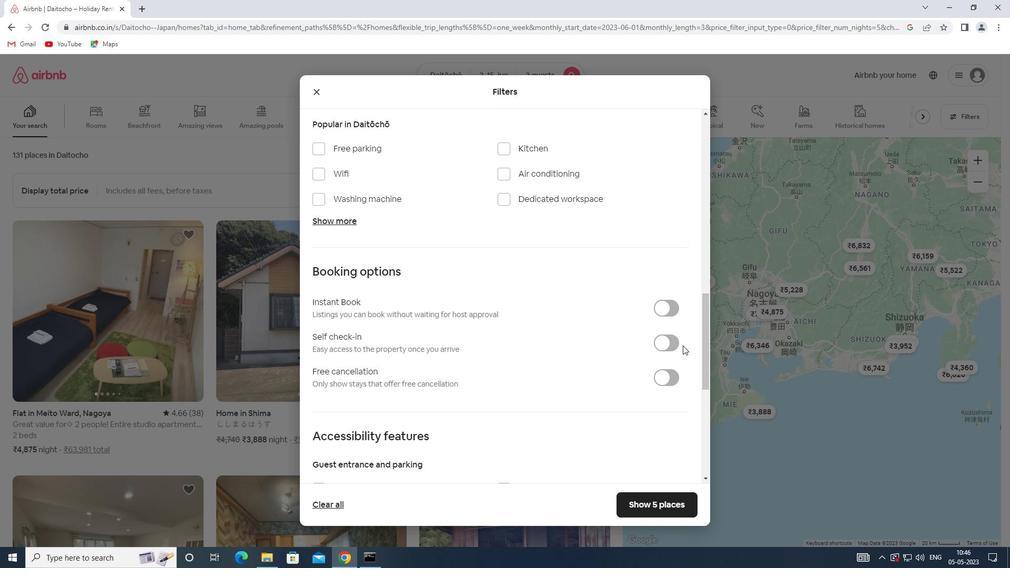 
Action: Mouse pressed left at (673, 344)
Screenshot: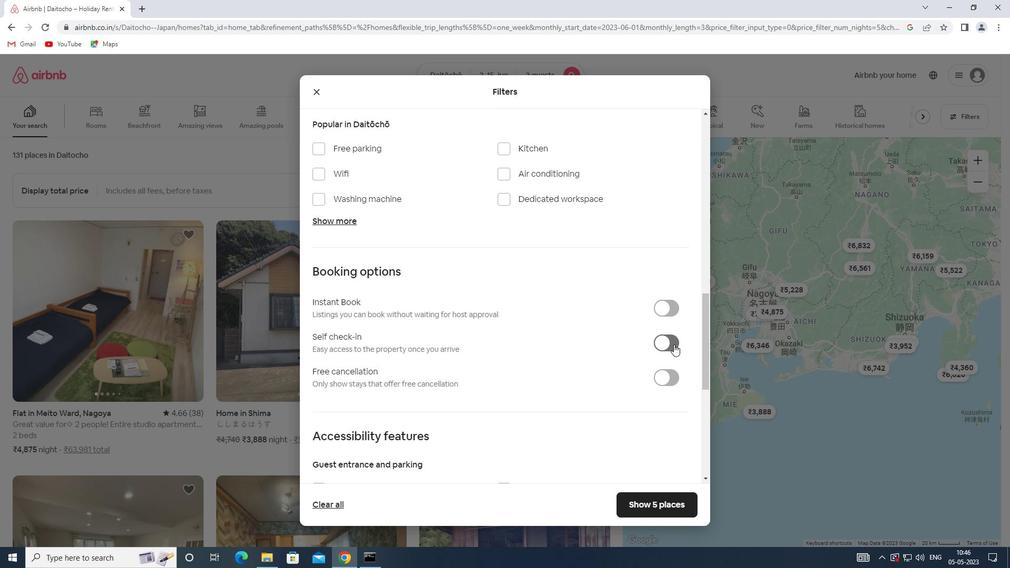 
Action: Mouse moved to (449, 378)
Screenshot: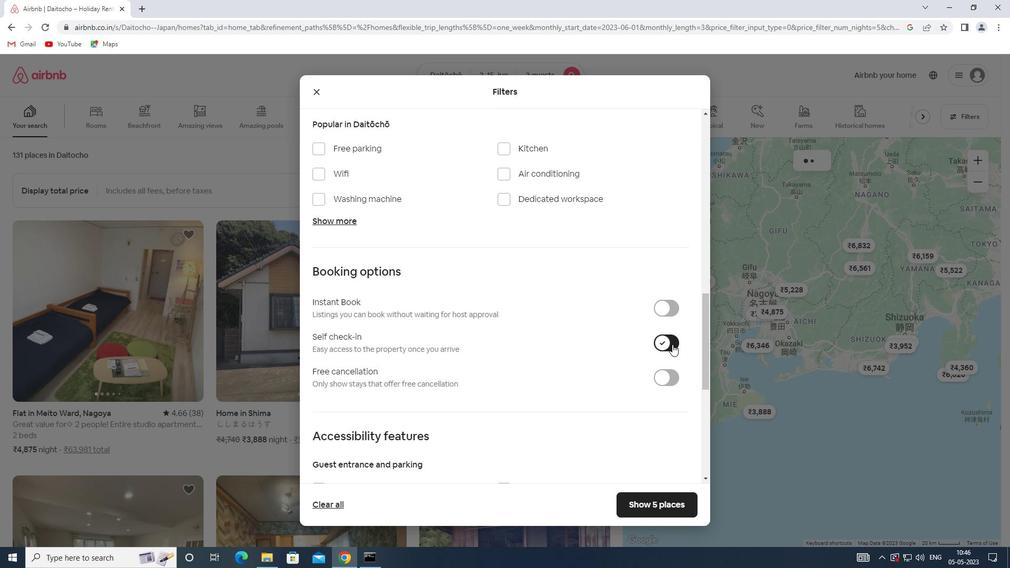 
Action: Mouse scrolled (449, 377) with delta (0, 0)
Screenshot: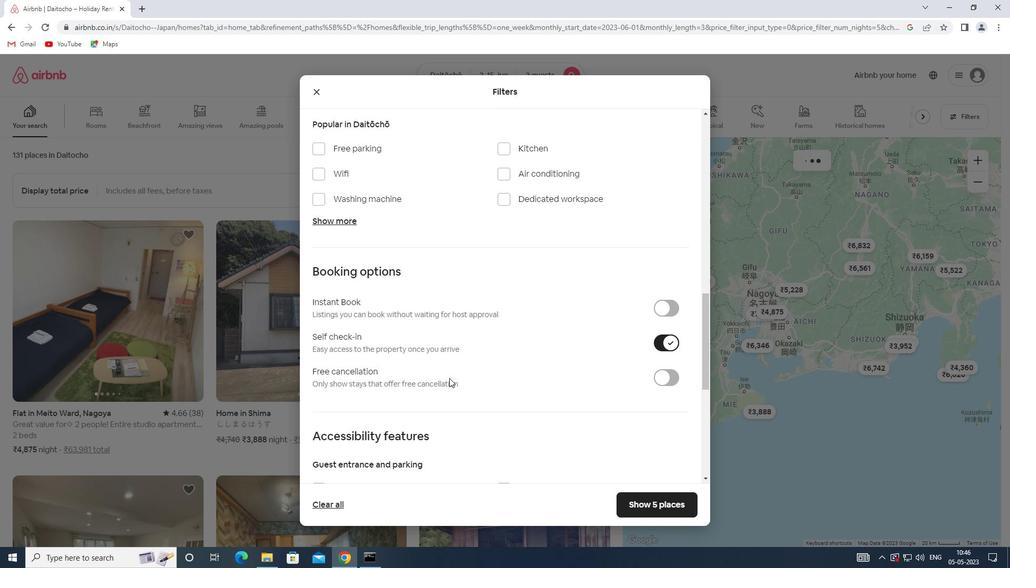 
Action: Mouse scrolled (449, 377) with delta (0, 0)
Screenshot: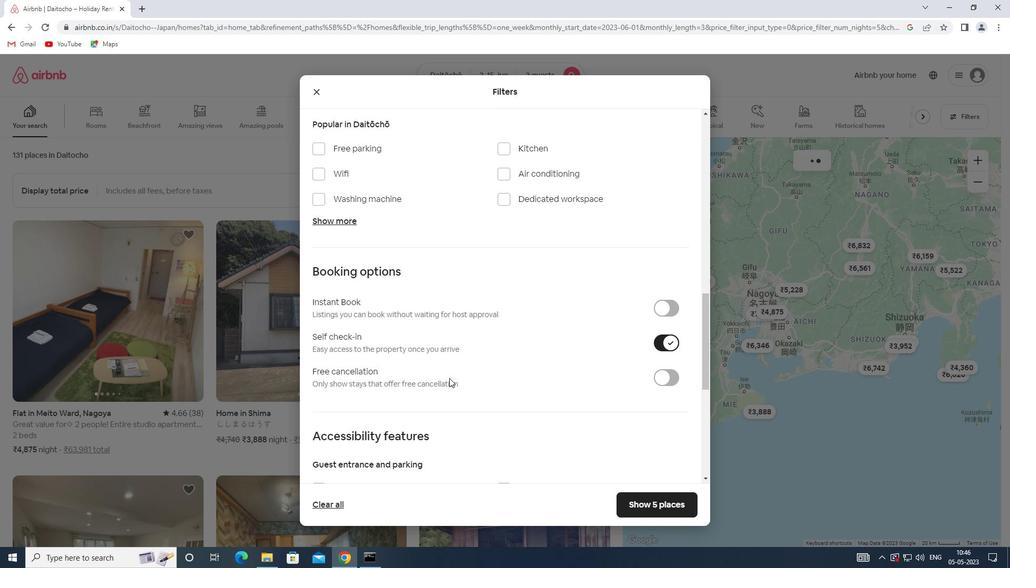 
Action: Mouse scrolled (449, 377) with delta (0, 0)
Screenshot: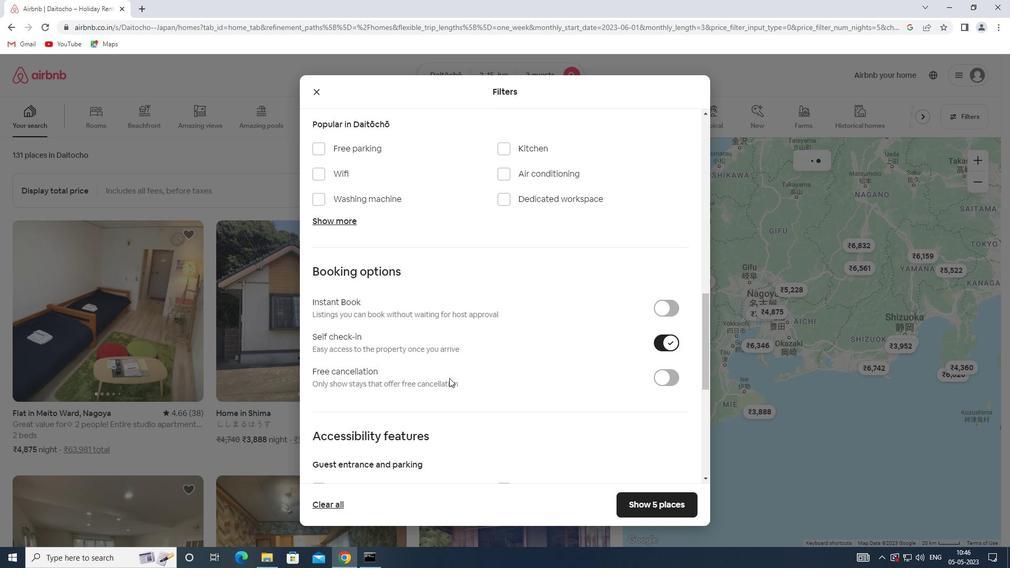 
Action: Mouse scrolled (449, 377) with delta (0, 0)
Screenshot: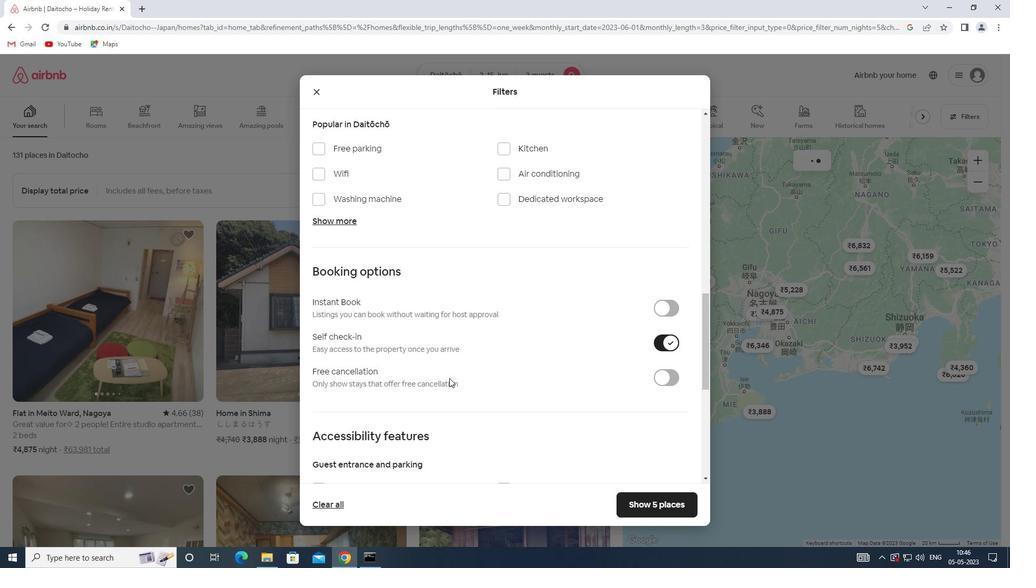 
Action: Mouse scrolled (449, 377) with delta (0, 0)
Screenshot: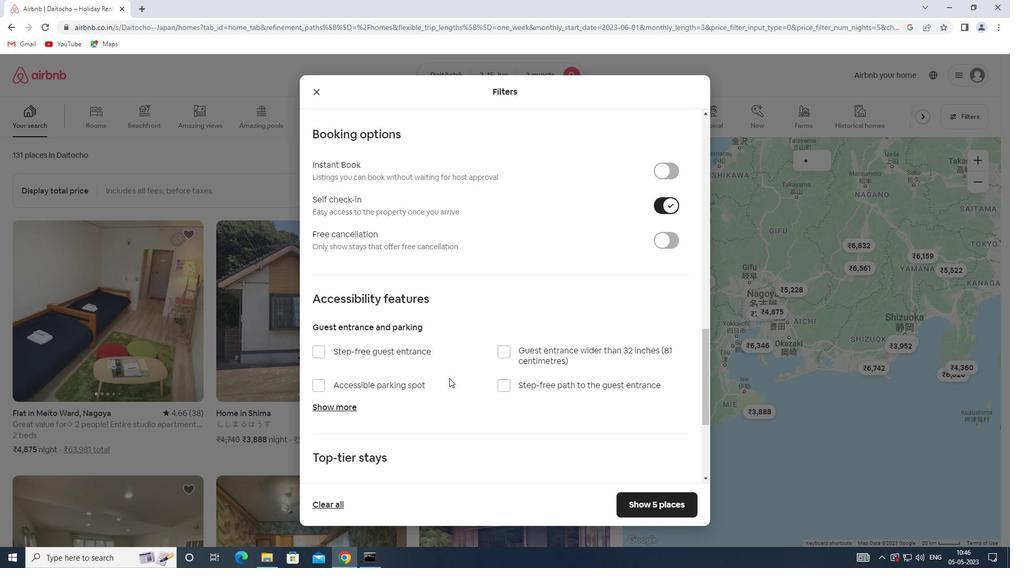 
Action: Mouse scrolled (449, 377) with delta (0, 0)
Screenshot: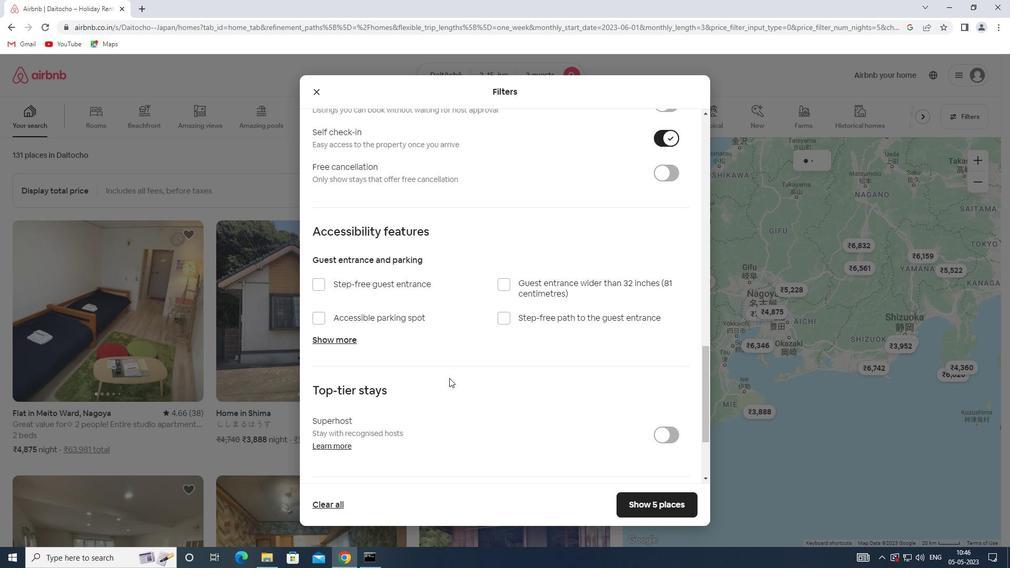 
Action: Mouse scrolled (449, 377) with delta (0, 0)
Screenshot: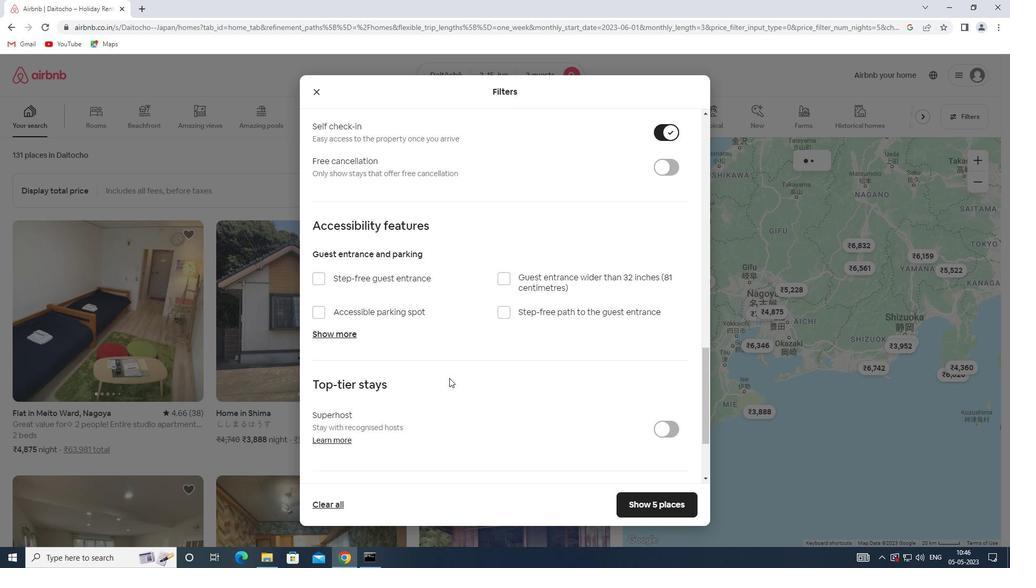 
Action: Mouse moved to (341, 408)
Screenshot: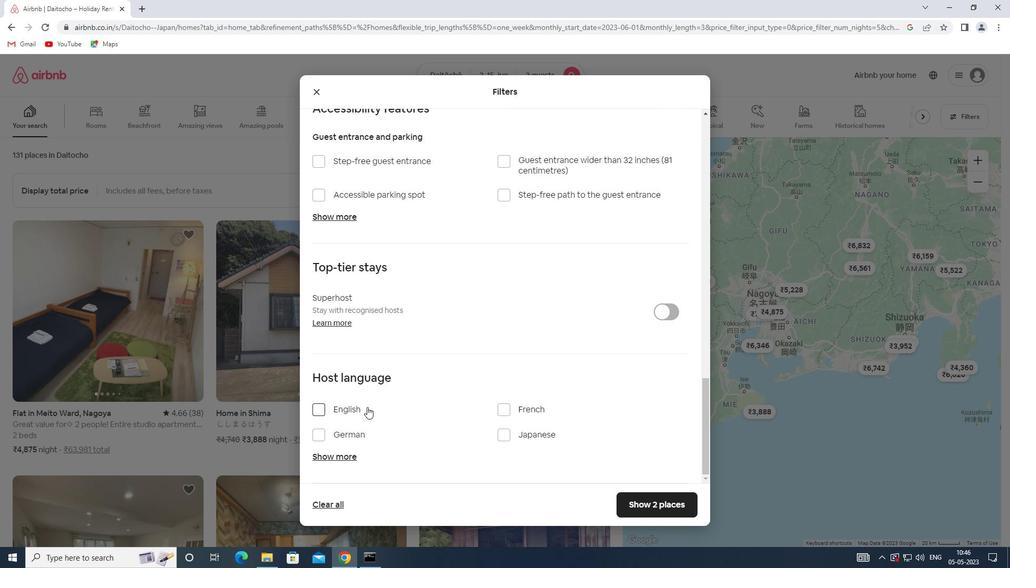 
Action: Mouse pressed left at (341, 408)
Screenshot: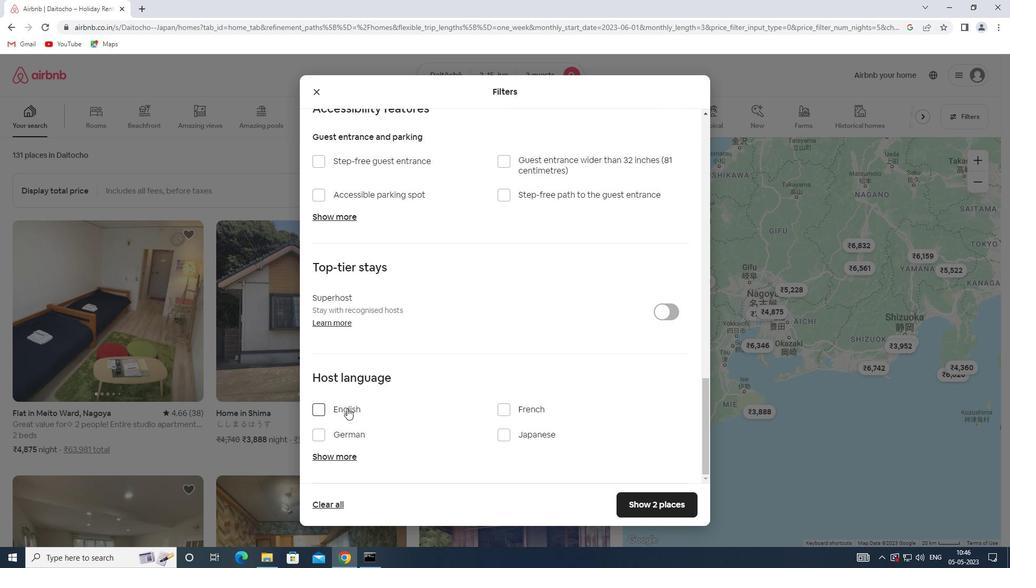 
Action: Mouse moved to (649, 507)
Screenshot: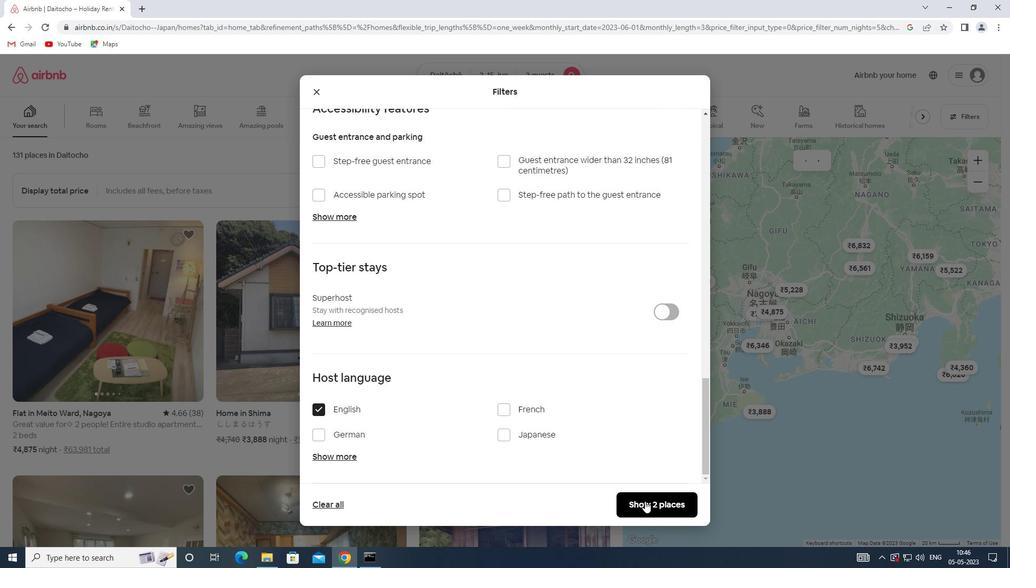
Action: Mouse pressed left at (649, 507)
Screenshot: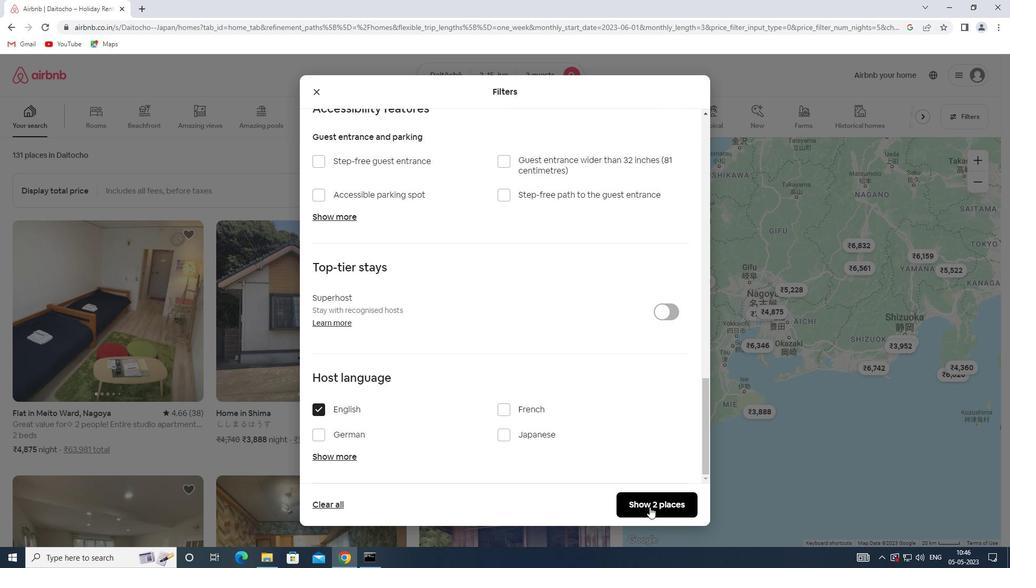 
